 Task: Look for space in La Plata, Colombia from 9th June, 2023 to 16th June, 2023 for 2 adults in price range Rs.8000 to Rs.16000. Place can be entire place with 2 bedrooms having 2 beds and 1 bathroom. Property type can be house, flat, guest house. Amenities needed are: washing machine. Booking option can be shelf check-in. Required host language is English.
Action: Mouse moved to (331, 165)
Screenshot: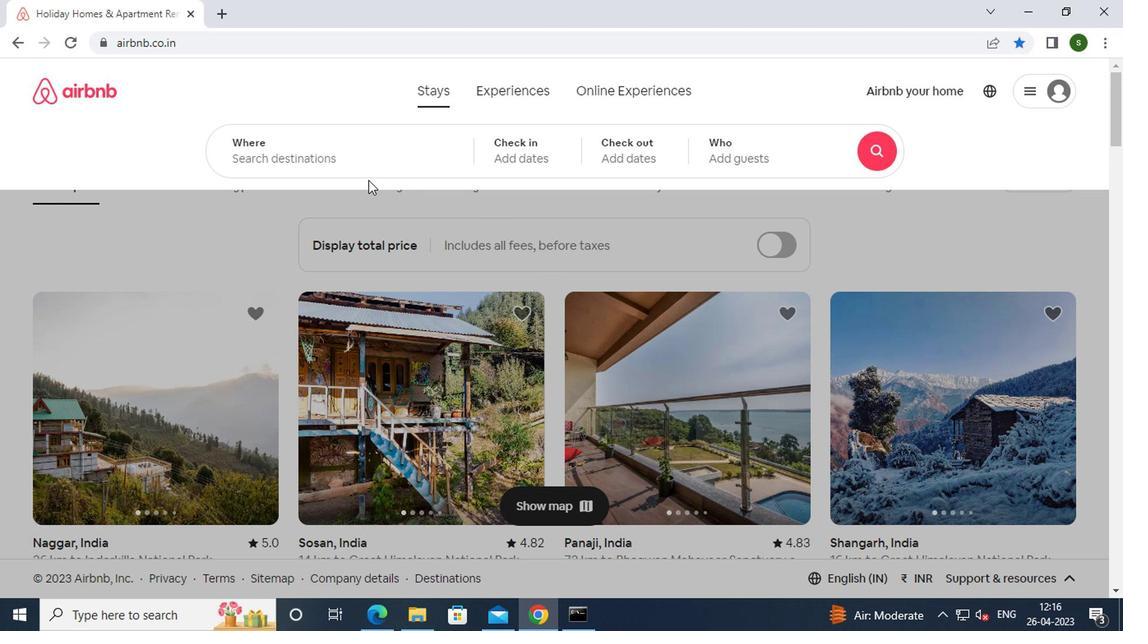 
Action: Mouse pressed left at (331, 165)
Screenshot: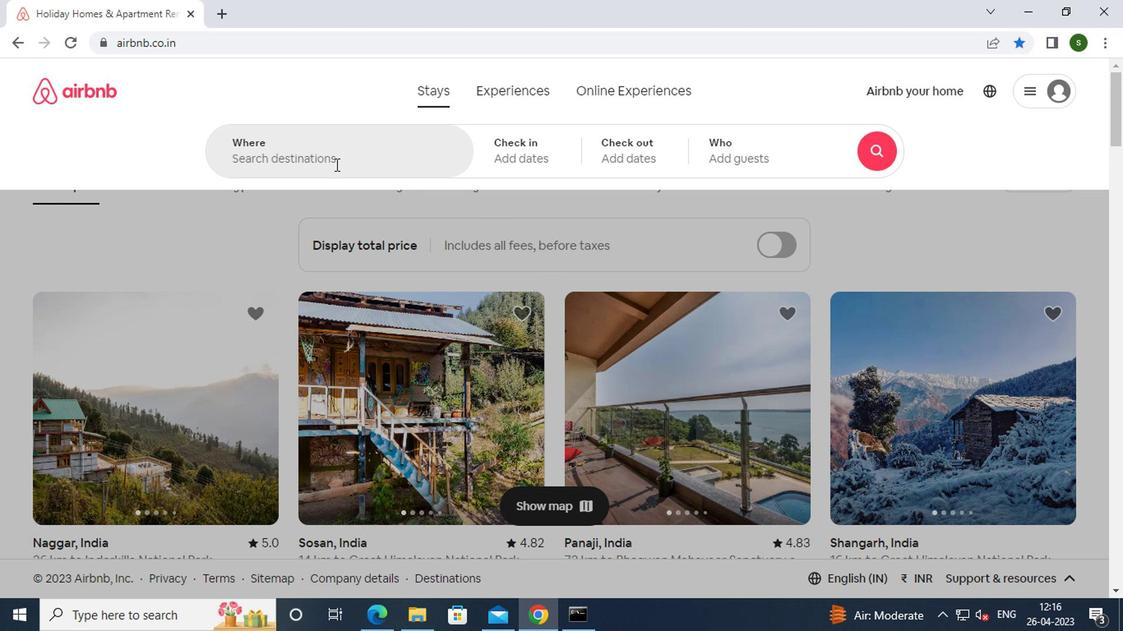 
Action: Key pressed <Key.caps_lock>l<Key.caps_lock>a<Key.space><Key.caps_lock>p<Key.caps_lock>lata,<Key.space><Key.caps_lock>c<Key.caps_lock>olombia<Key.enter>
Screenshot: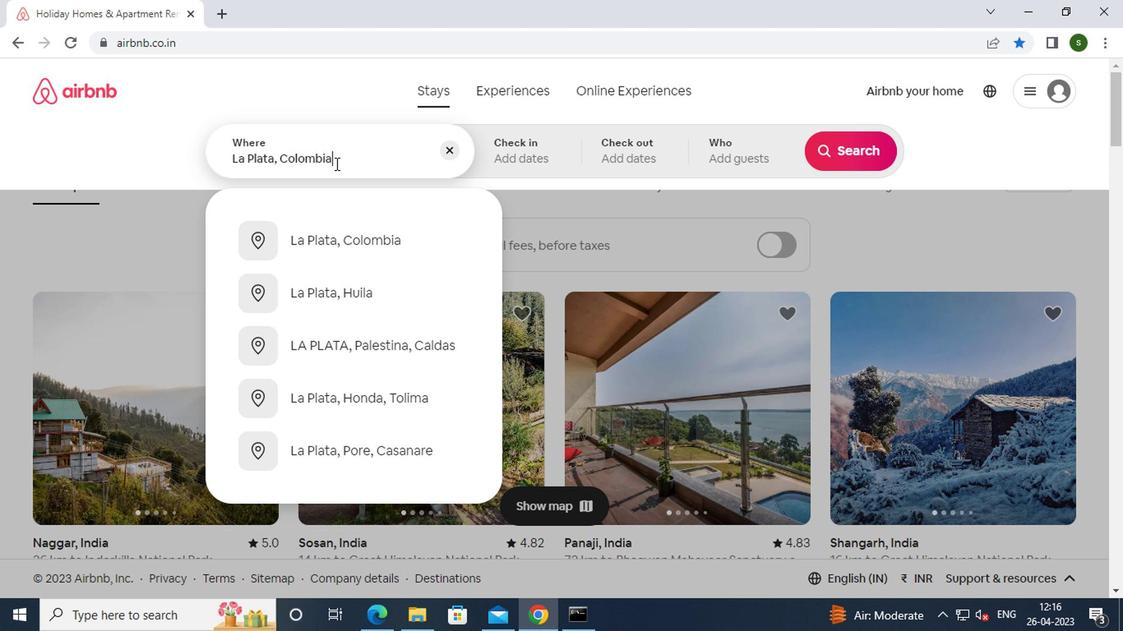 
Action: Mouse moved to (835, 282)
Screenshot: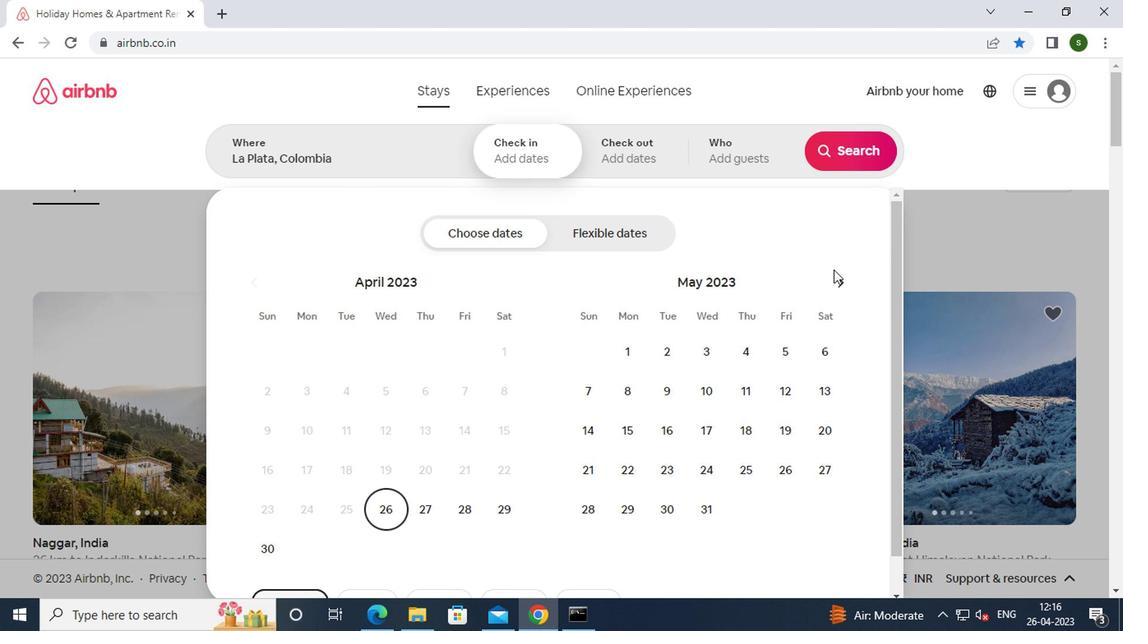 
Action: Mouse pressed left at (835, 282)
Screenshot: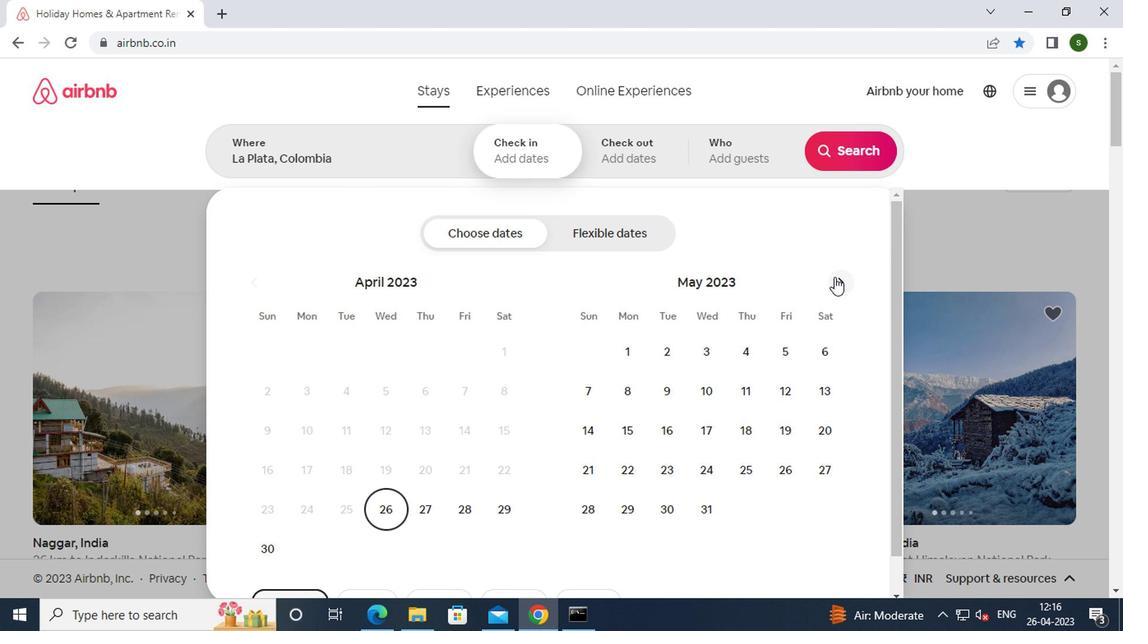 
Action: Mouse moved to (792, 389)
Screenshot: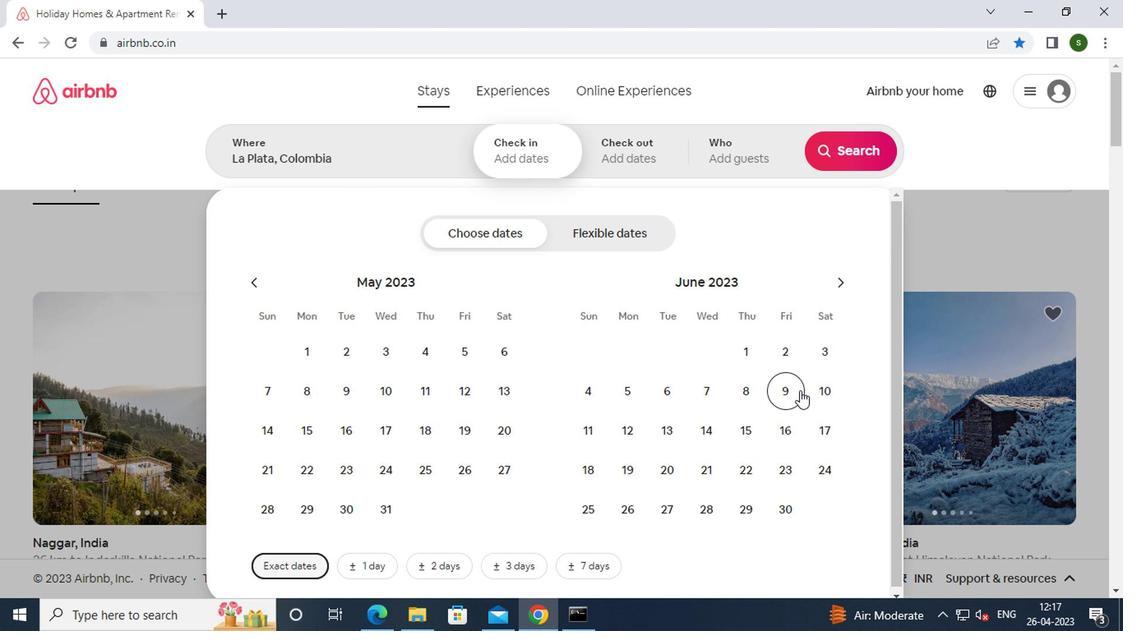 
Action: Mouse pressed left at (792, 389)
Screenshot: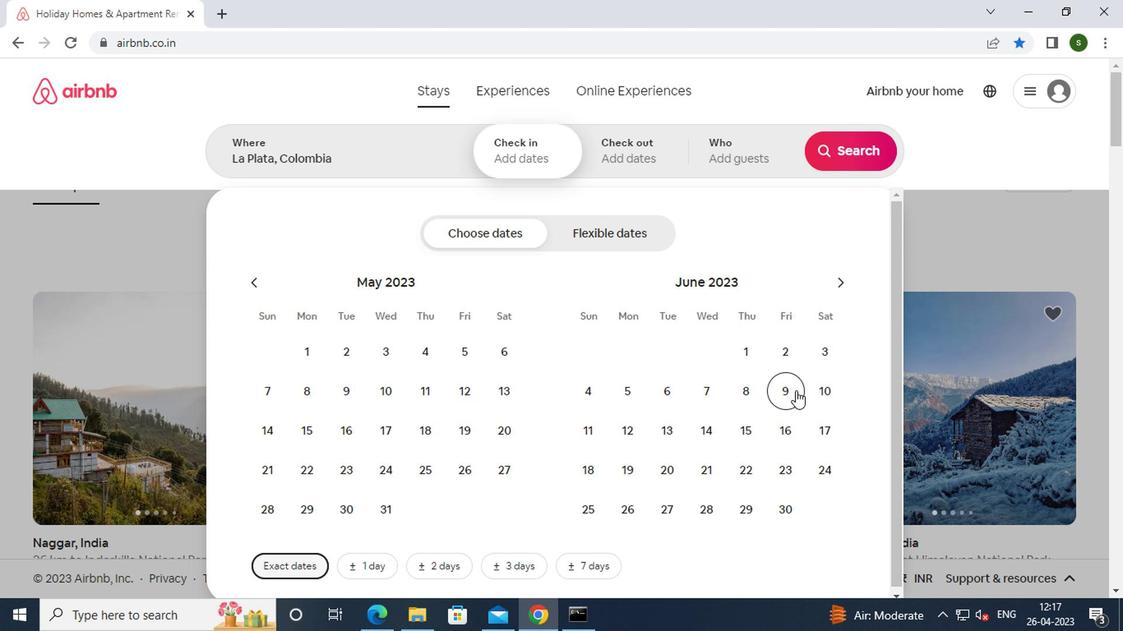 
Action: Mouse moved to (776, 434)
Screenshot: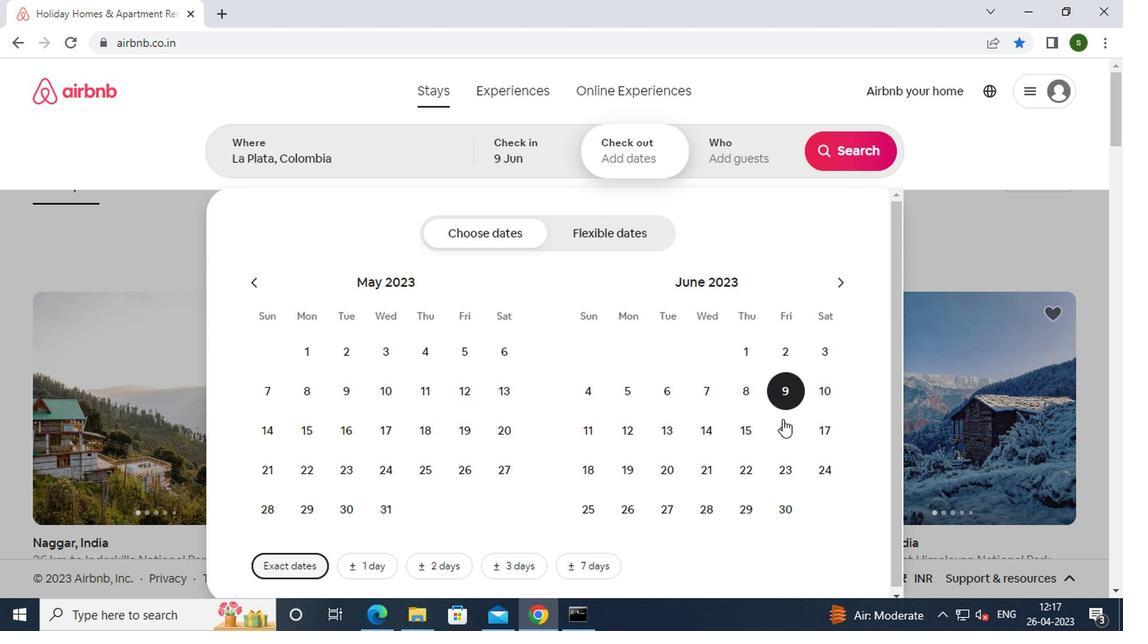 
Action: Mouse pressed left at (776, 434)
Screenshot: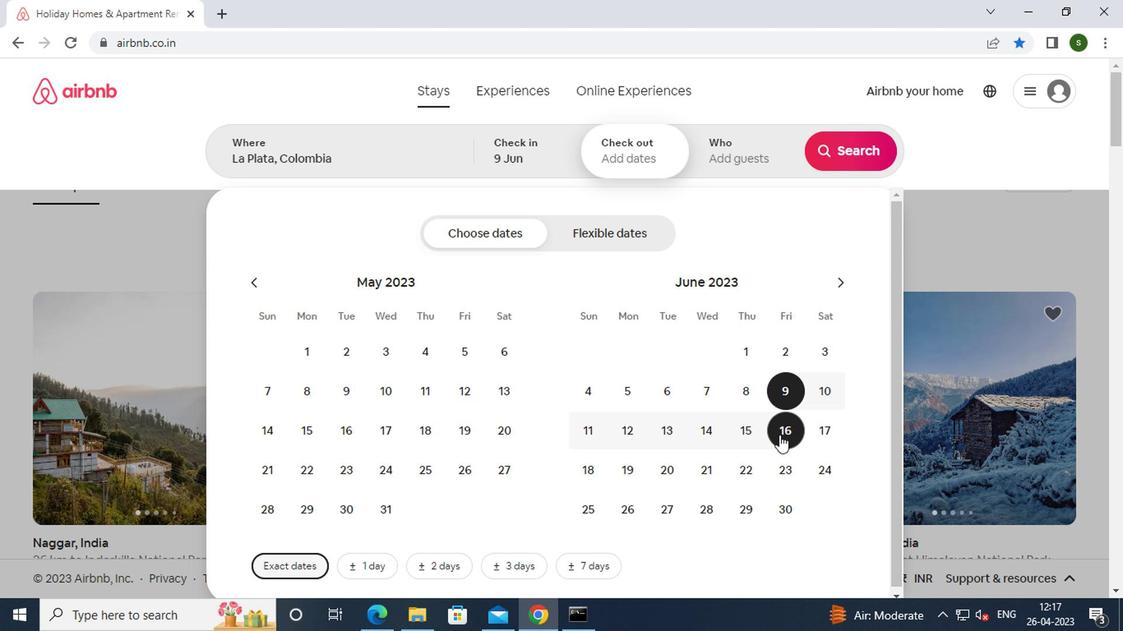 
Action: Mouse moved to (724, 152)
Screenshot: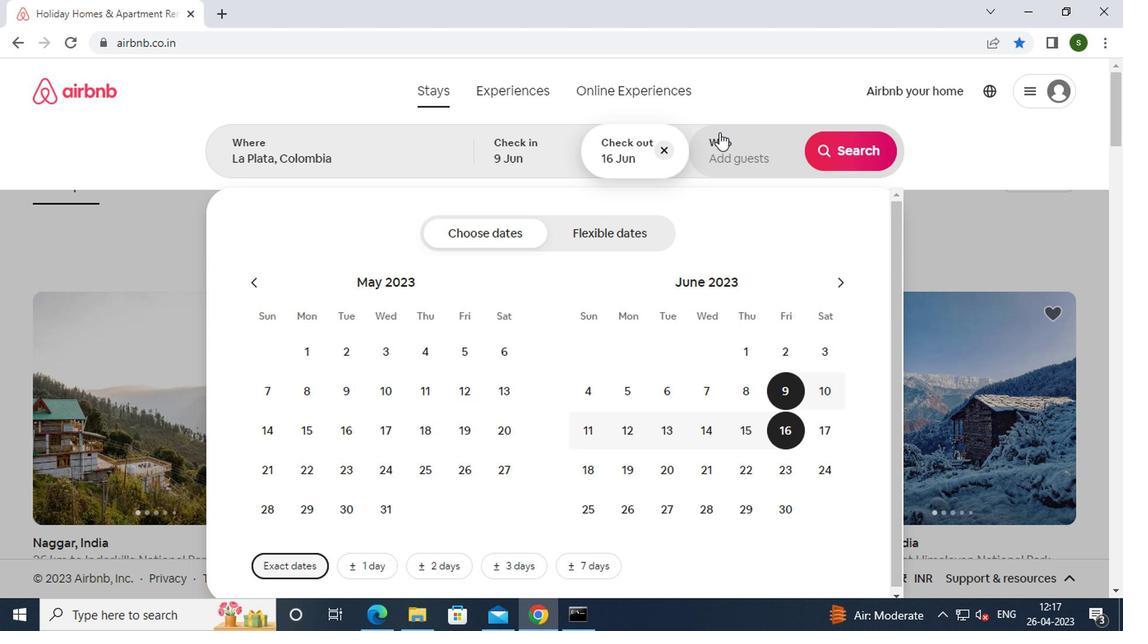 
Action: Mouse pressed left at (724, 152)
Screenshot: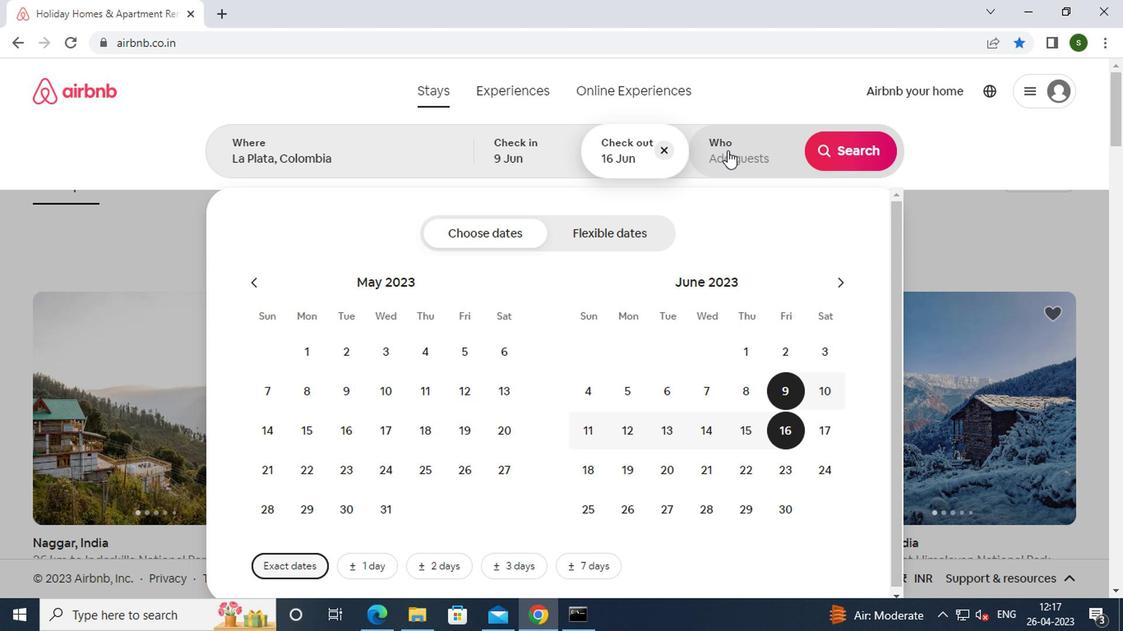 
Action: Mouse moved to (864, 242)
Screenshot: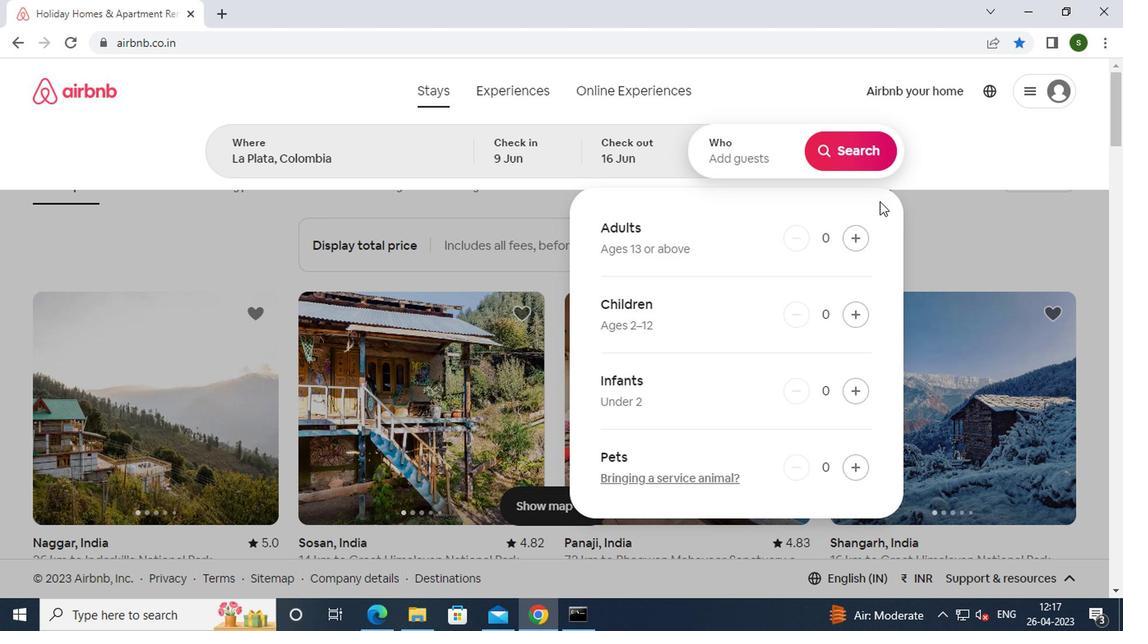 
Action: Mouse pressed left at (864, 242)
Screenshot: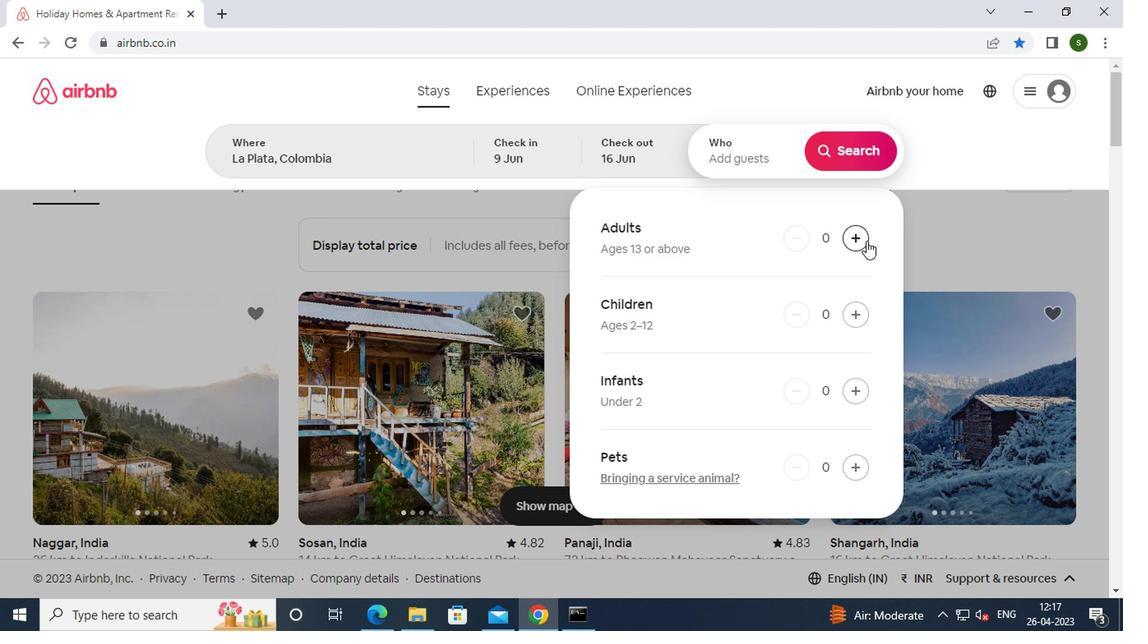 
Action: Mouse pressed left at (864, 242)
Screenshot: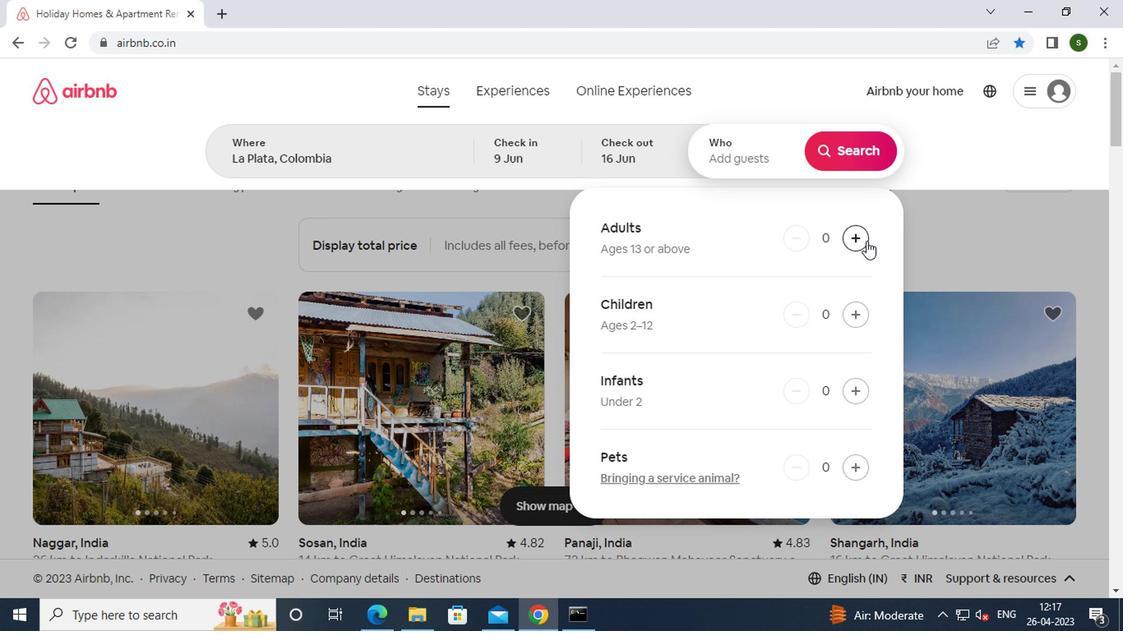 
Action: Mouse moved to (847, 154)
Screenshot: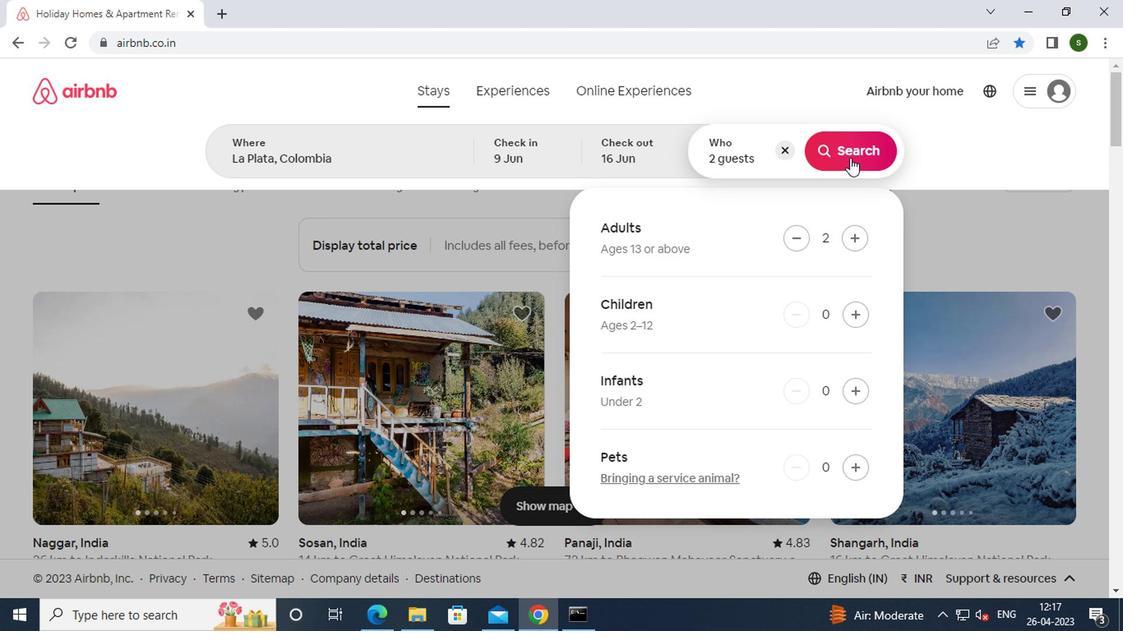 
Action: Mouse pressed left at (847, 154)
Screenshot: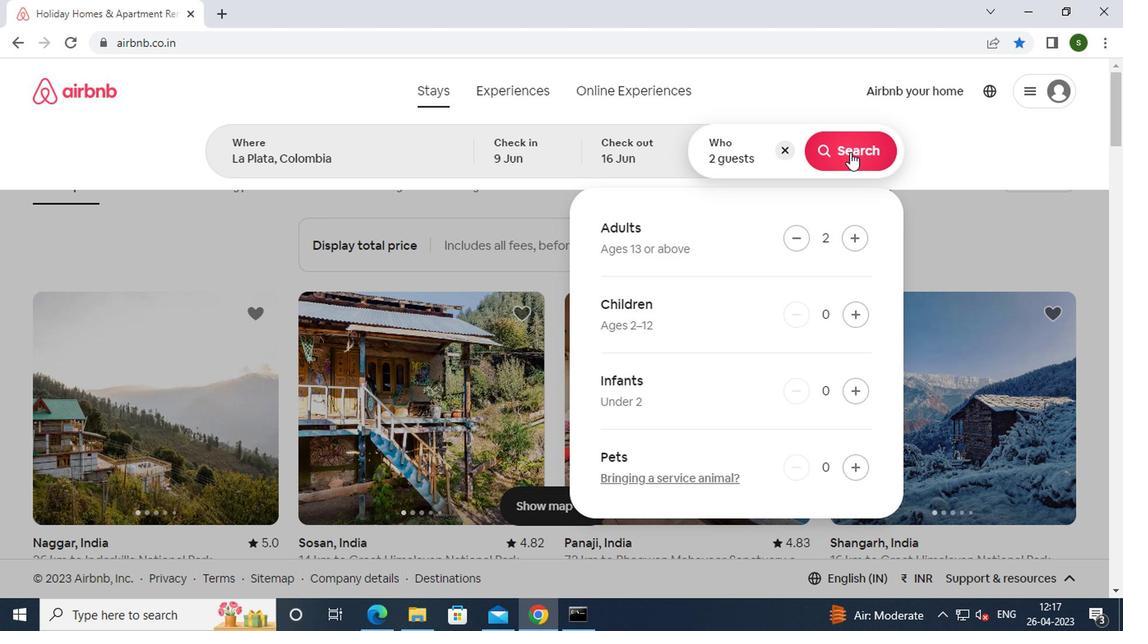 
Action: Mouse moved to (1047, 156)
Screenshot: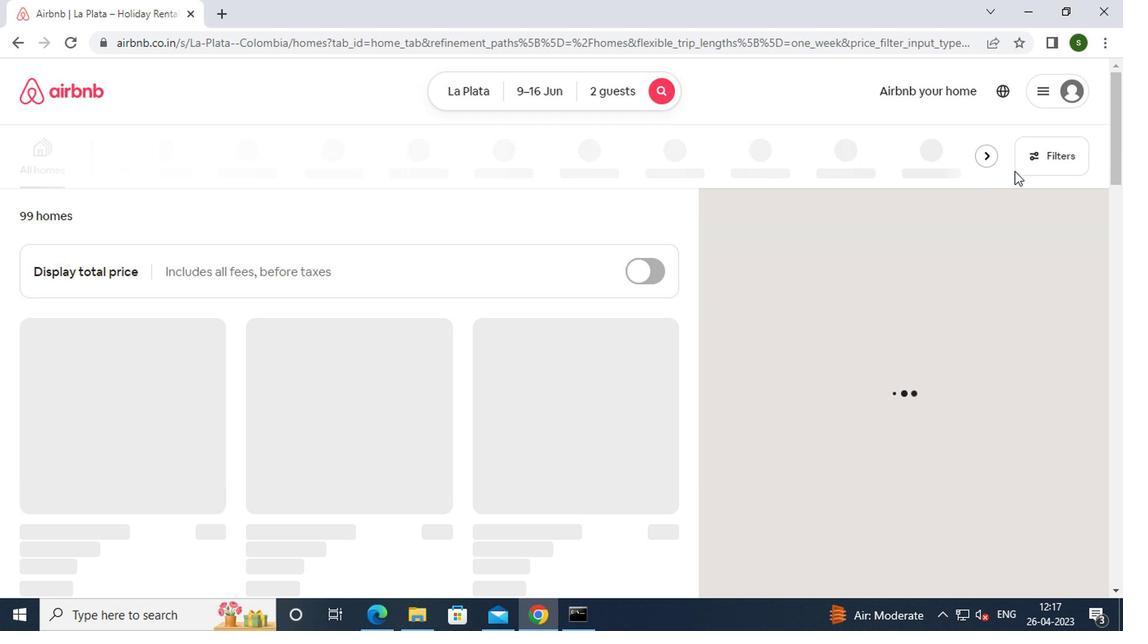 
Action: Mouse pressed left at (1047, 156)
Screenshot: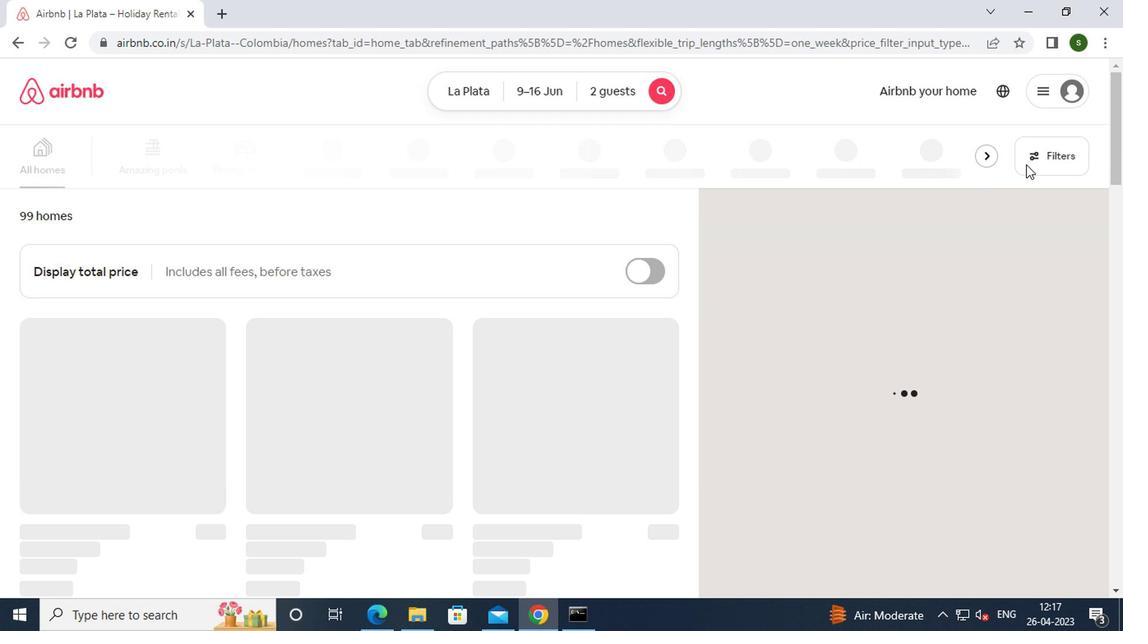 
Action: Mouse moved to (479, 370)
Screenshot: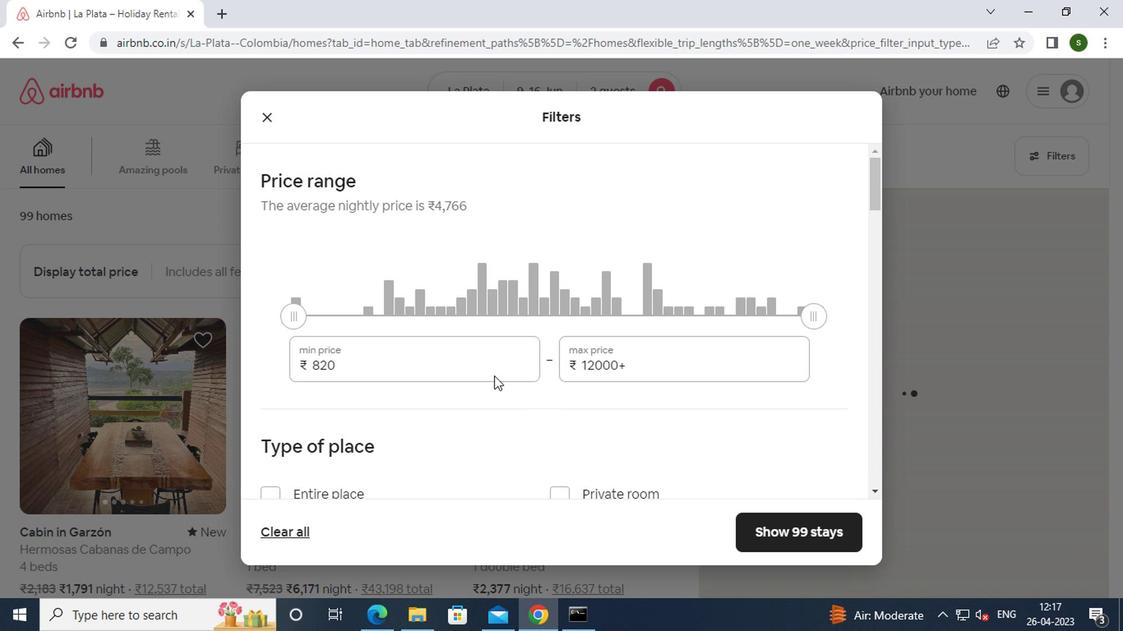
Action: Mouse pressed left at (479, 370)
Screenshot: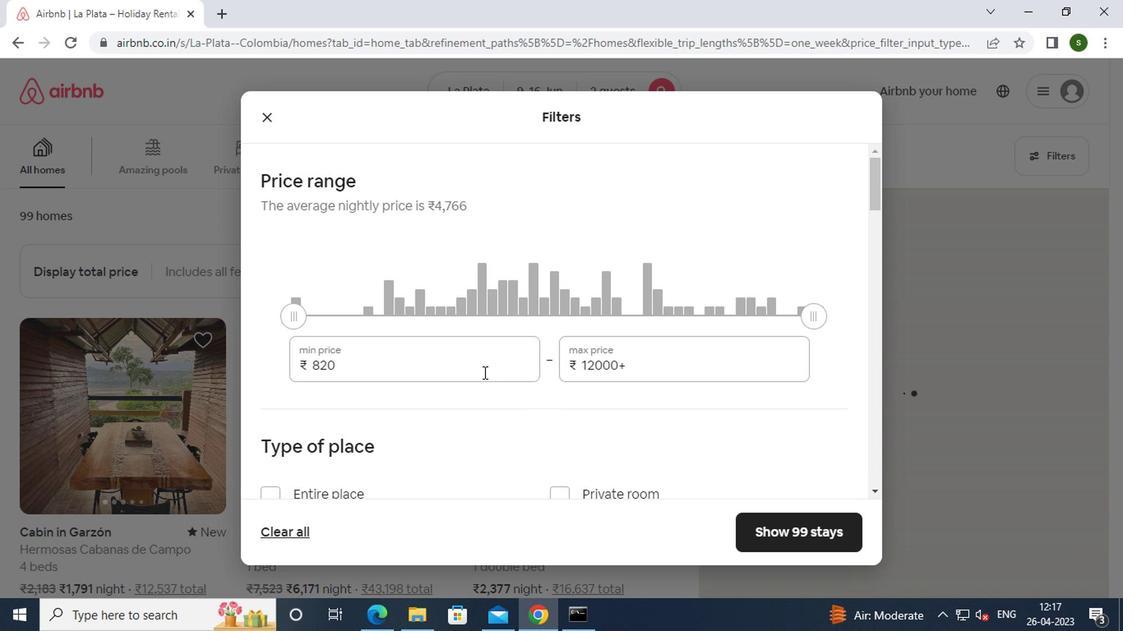 
Action: Mouse moved to (479, 368)
Screenshot: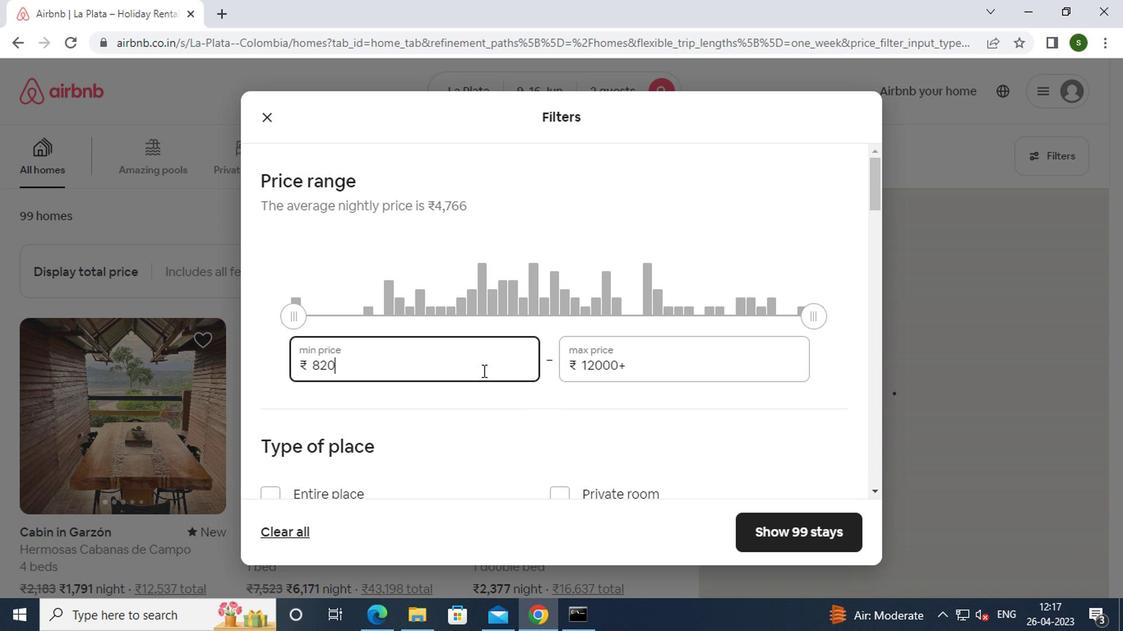 
Action: Key pressed <Key.backspace><Key.backspace><Key.backspace><Key.backspace>8000
Screenshot: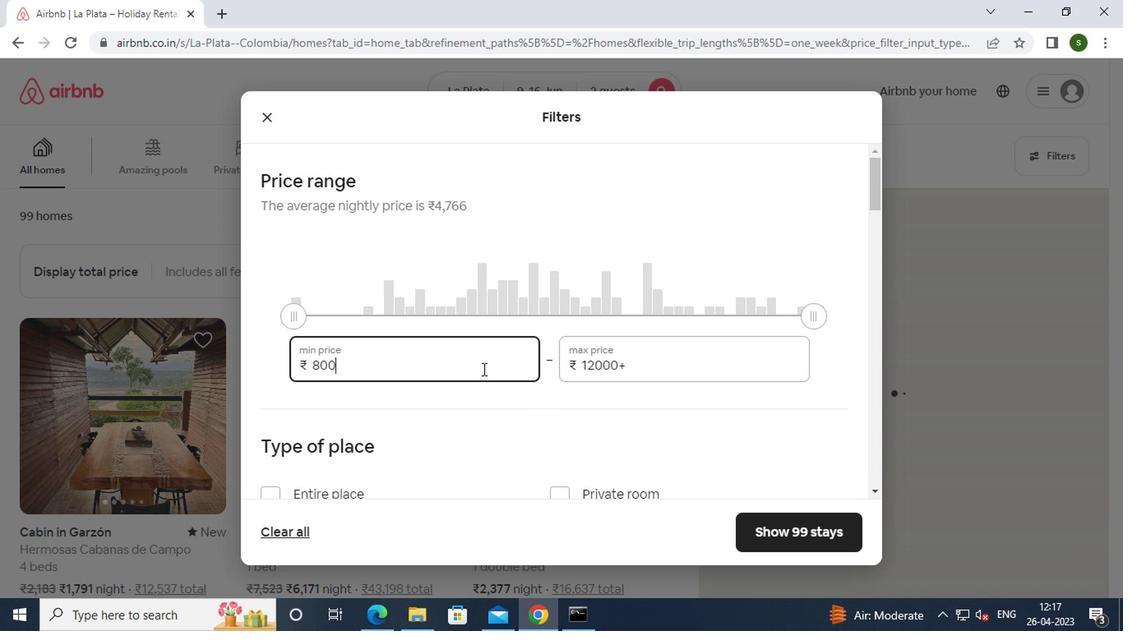 
Action: Mouse moved to (640, 360)
Screenshot: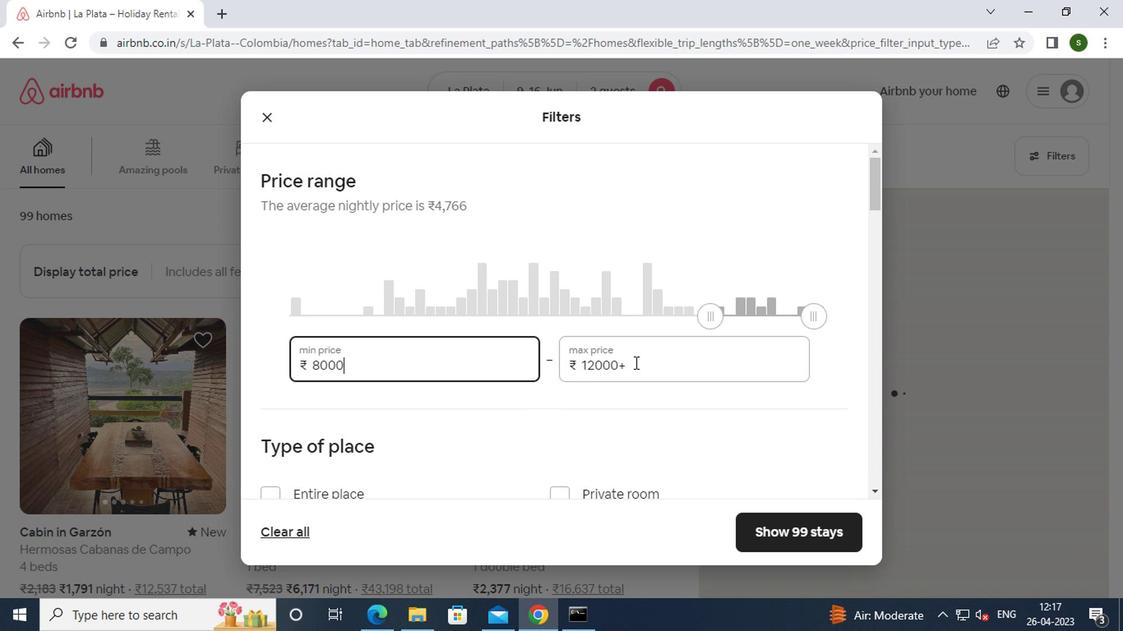 
Action: Mouse pressed left at (640, 360)
Screenshot: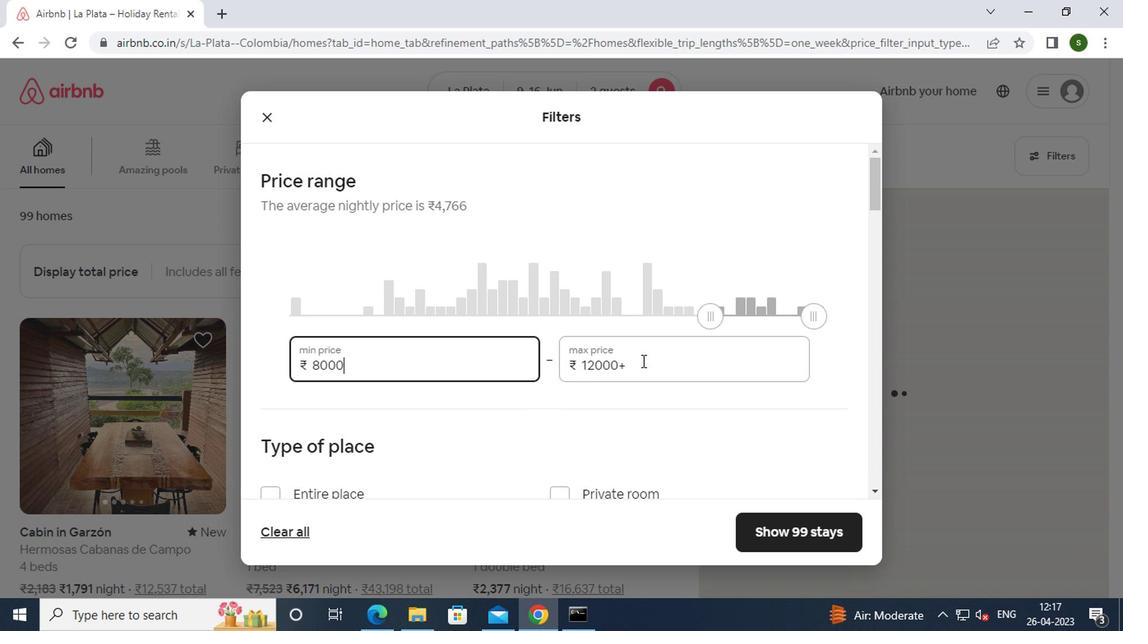 
Action: Key pressed <Key.backspace><Key.backspace><Key.backspace><Key.backspace><Key.backspace><Key.backspace><Key.backspace><Key.backspace><Key.backspace><Key.backspace>16
Screenshot: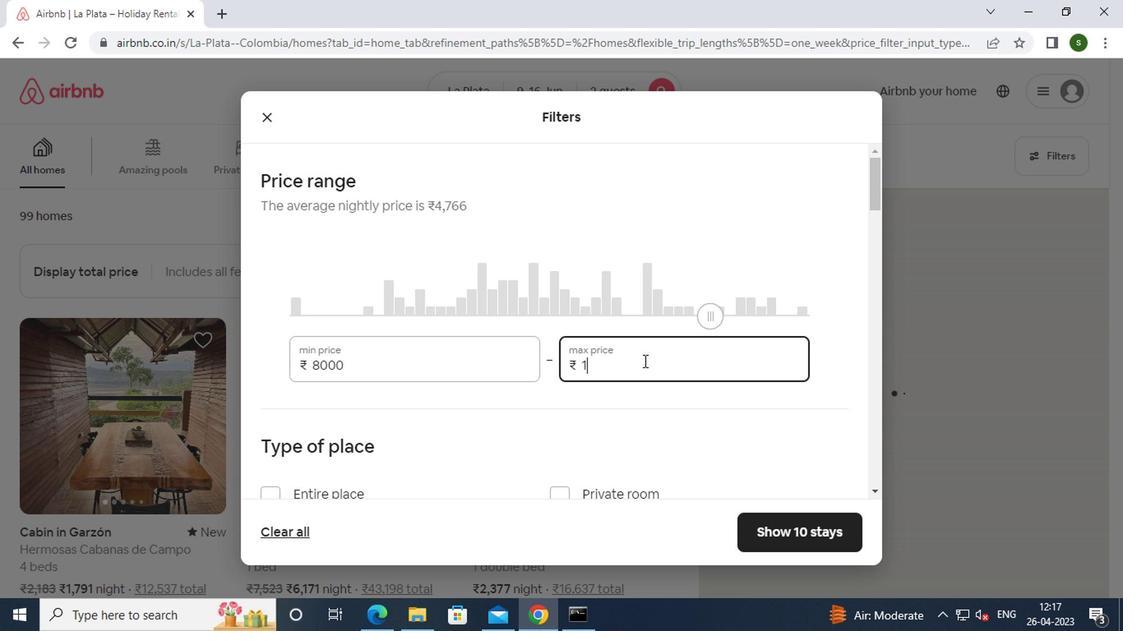 
Action: Mouse moved to (640, 360)
Screenshot: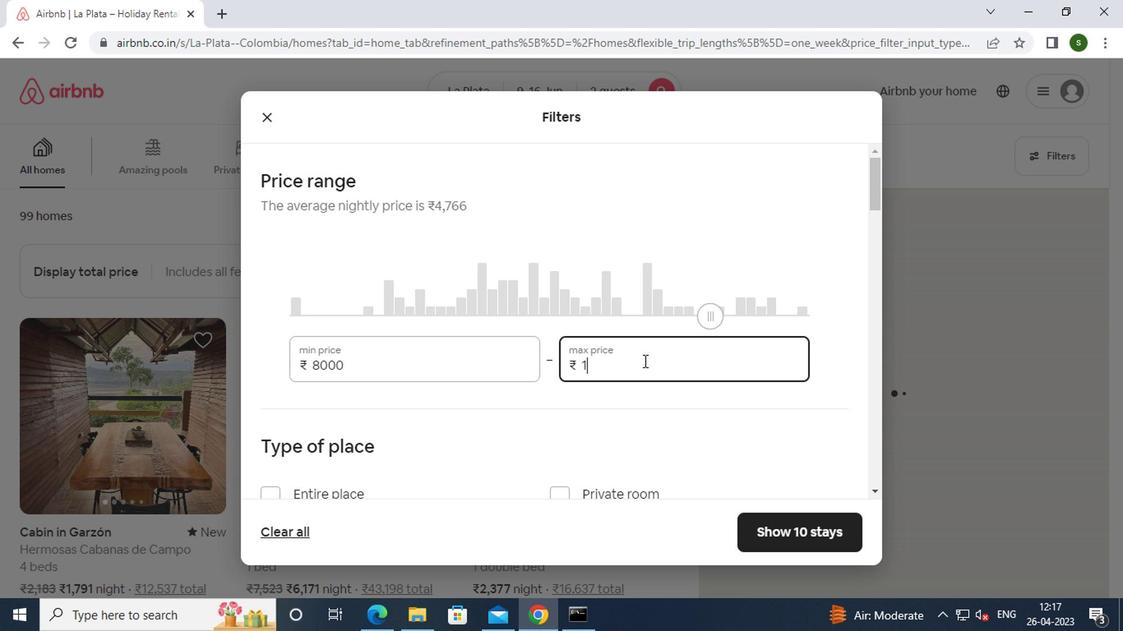 
Action: Key pressed 000
Screenshot: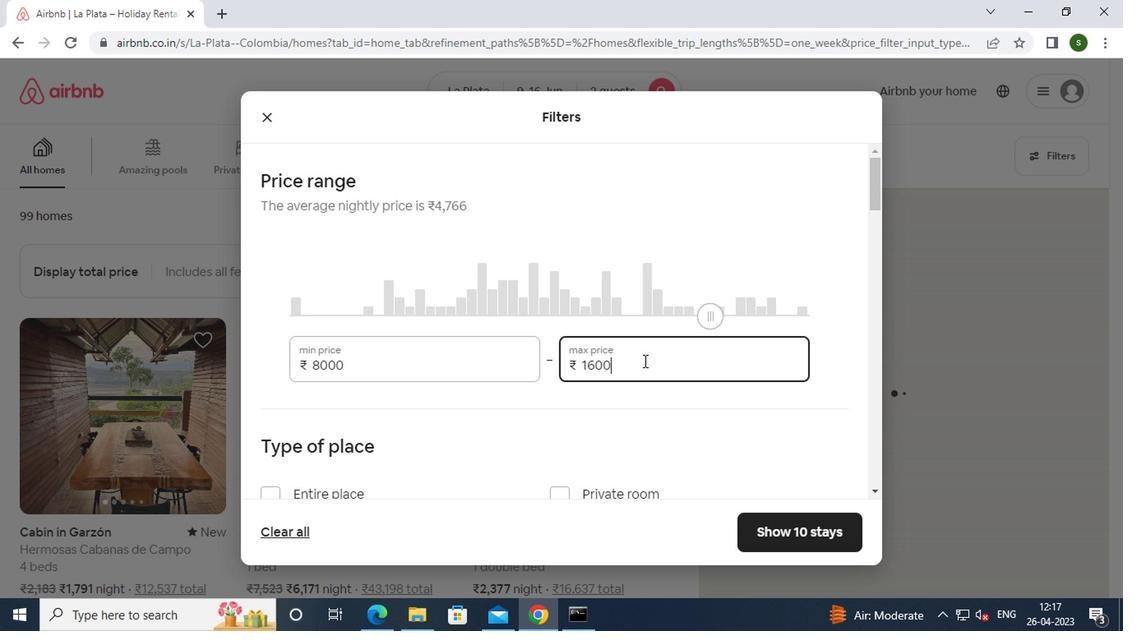
Action: Mouse moved to (523, 391)
Screenshot: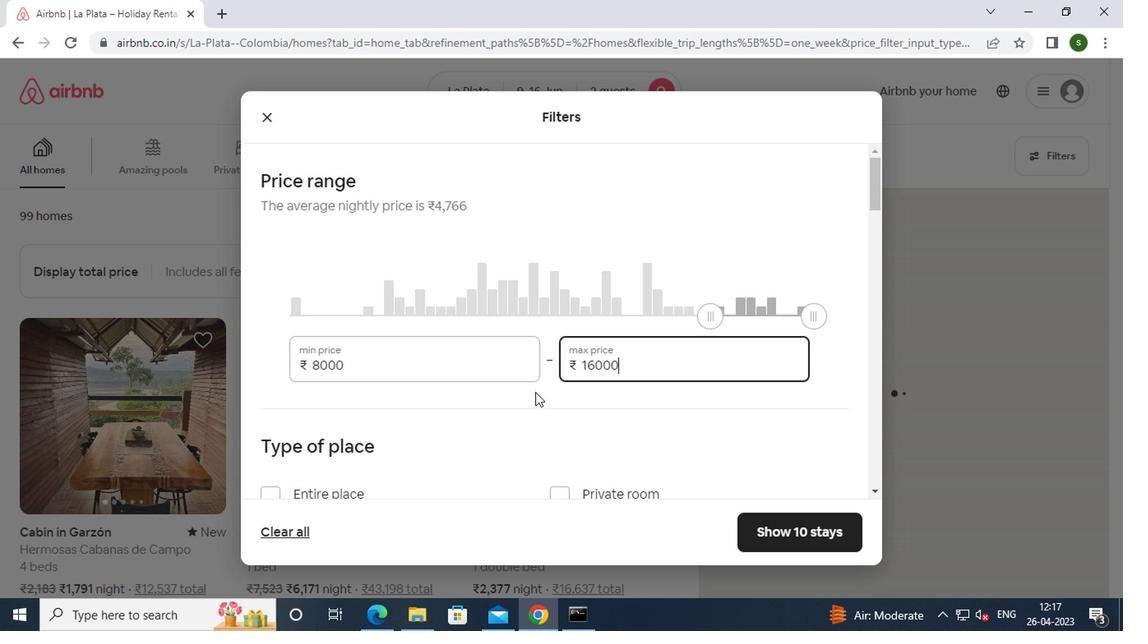 
Action: Mouse scrolled (523, 390) with delta (0, -1)
Screenshot: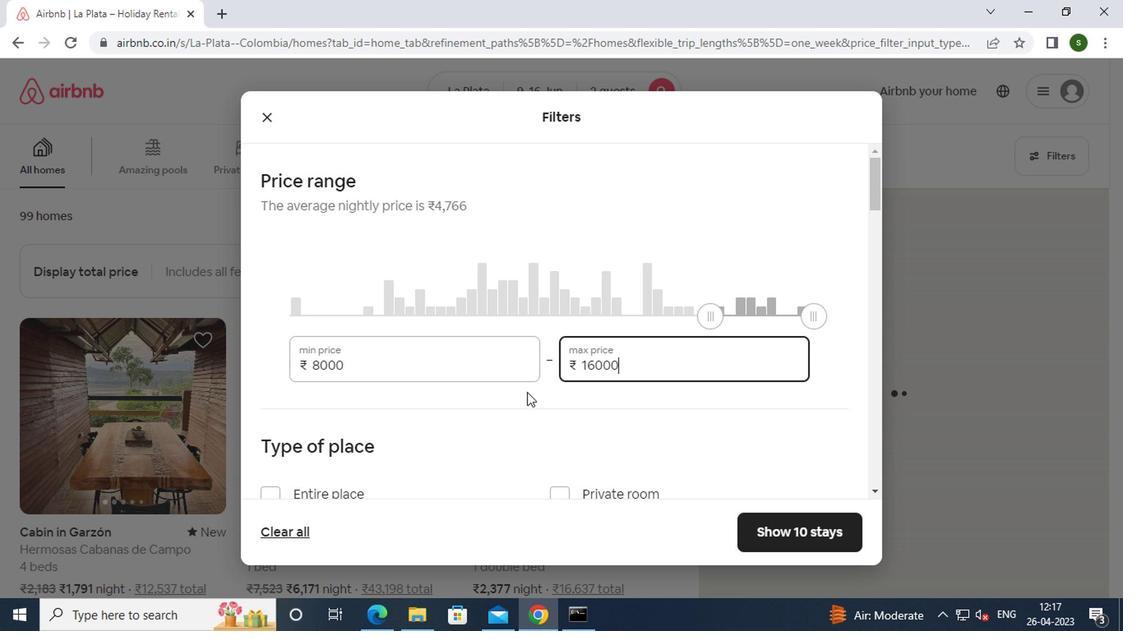 
Action: Mouse scrolled (523, 390) with delta (0, -1)
Screenshot: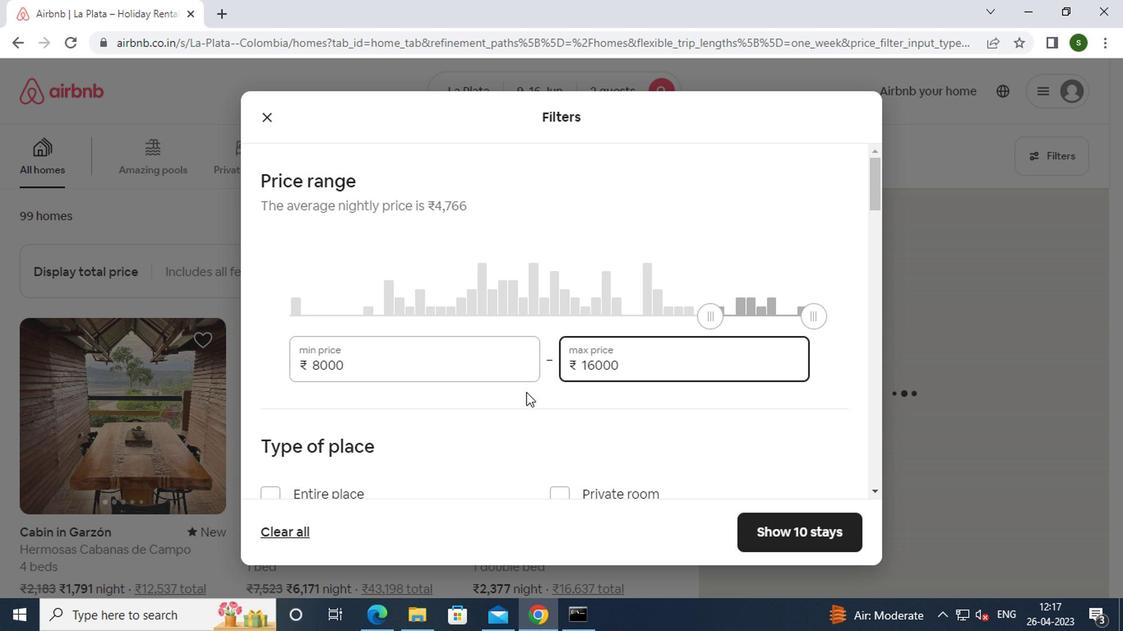 
Action: Mouse moved to (337, 343)
Screenshot: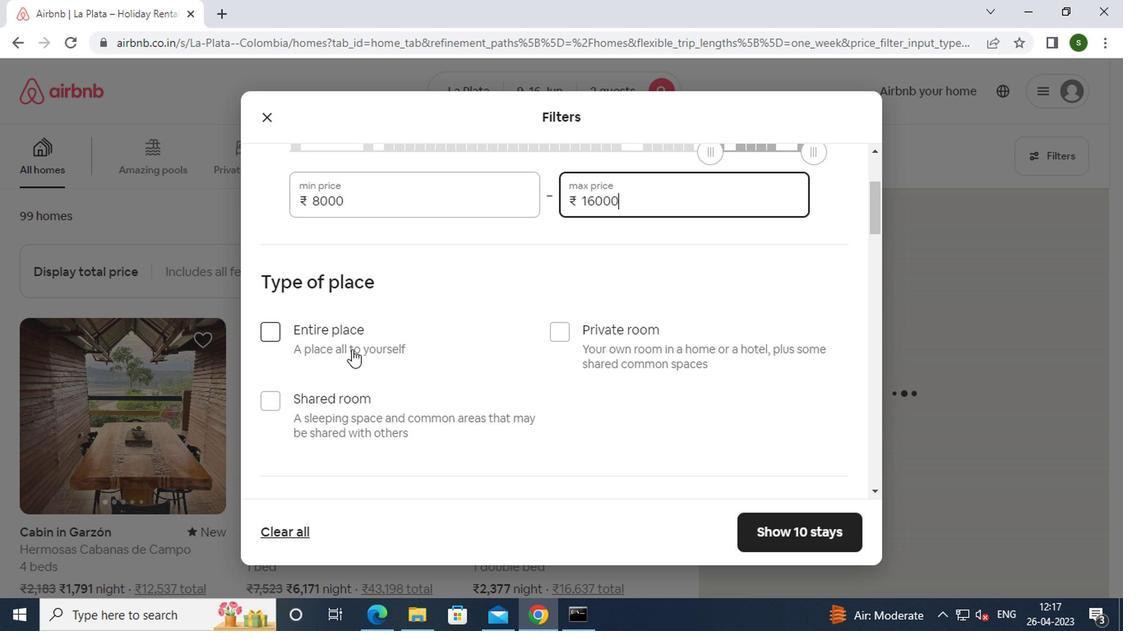 
Action: Mouse pressed left at (337, 343)
Screenshot: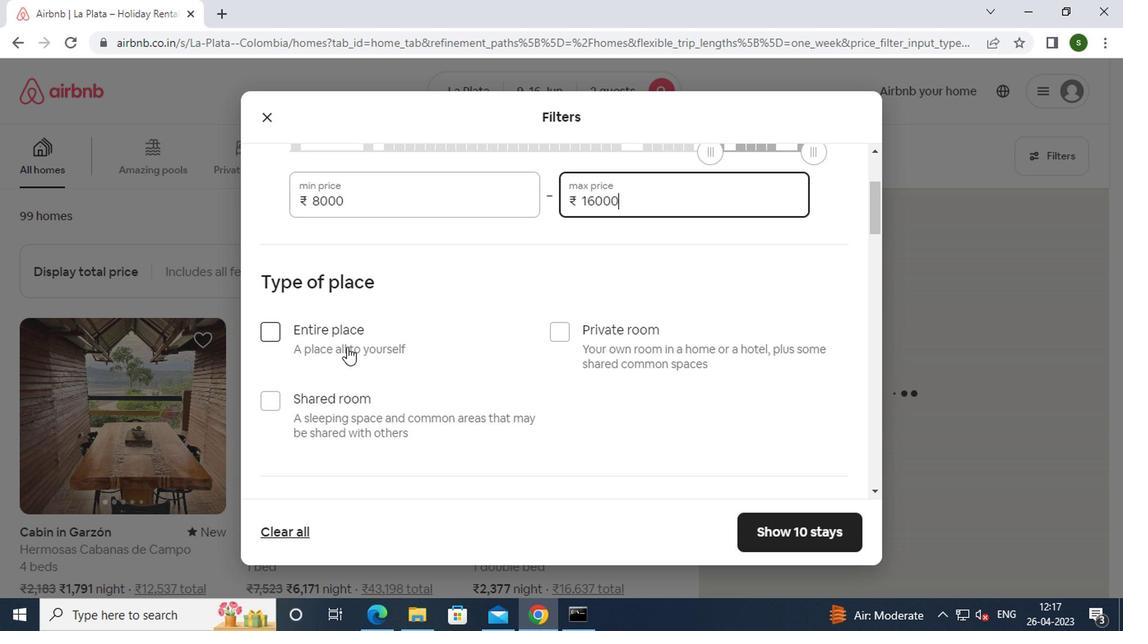
Action: Mouse moved to (436, 337)
Screenshot: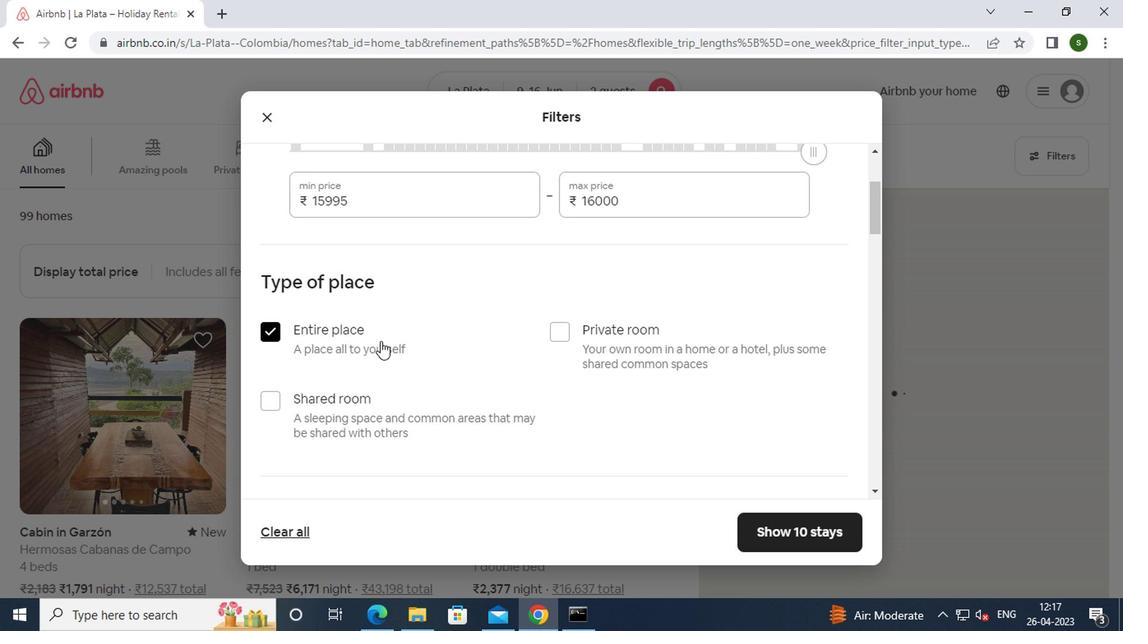 
Action: Mouse scrolled (436, 335) with delta (0, -1)
Screenshot: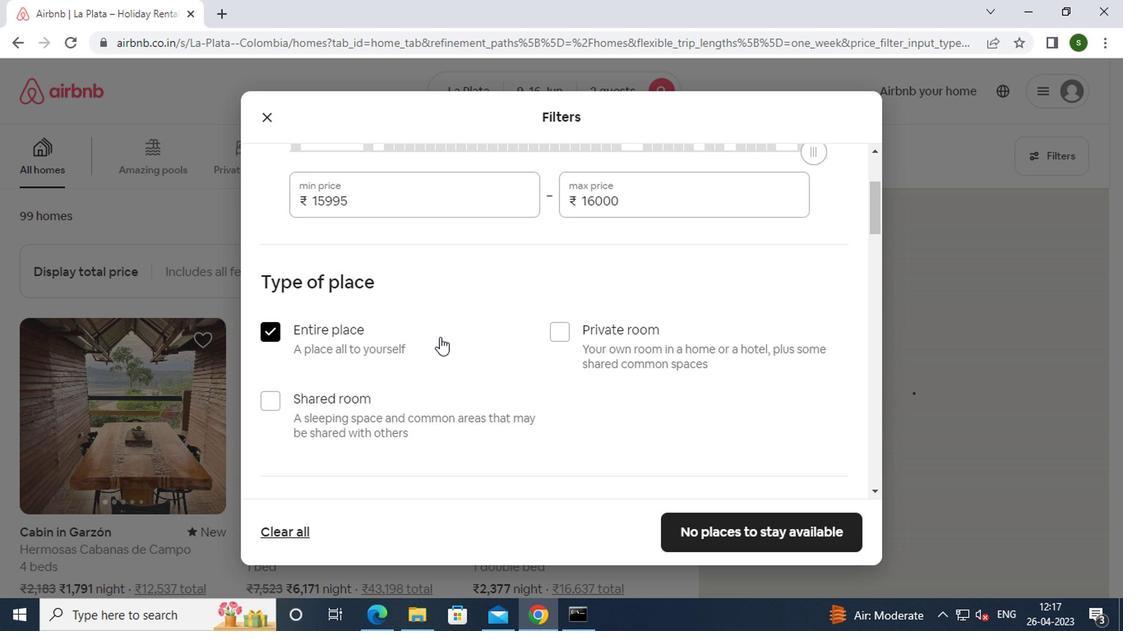 
Action: Mouse scrolled (436, 335) with delta (0, -1)
Screenshot: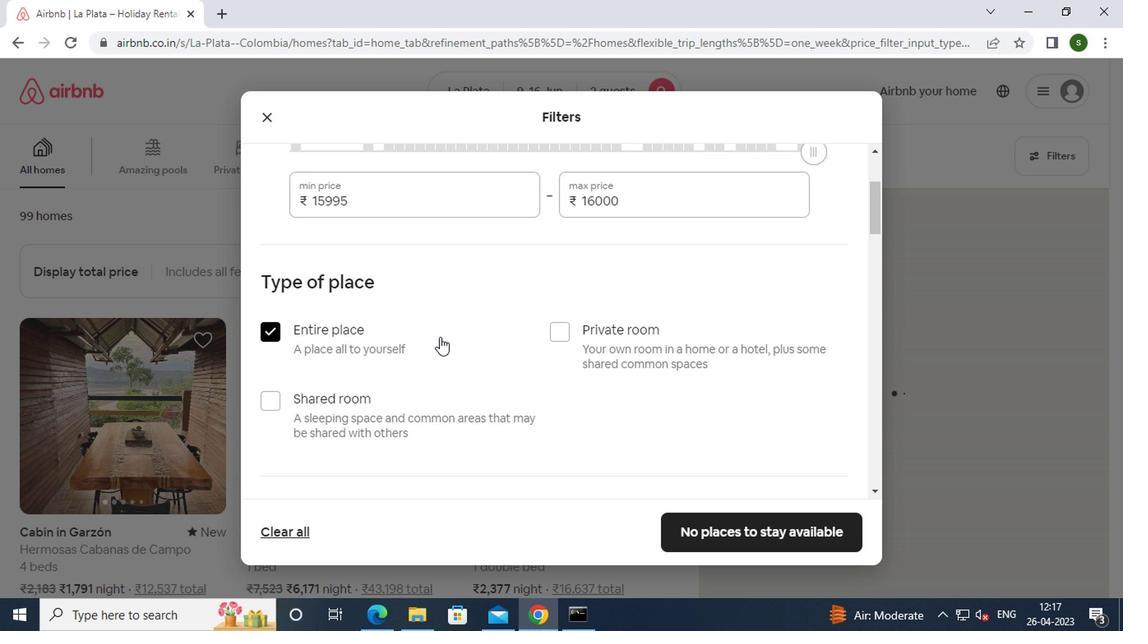 
Action: Mouse scrolled (436, 335) with delta (0, -1)
Screenshot: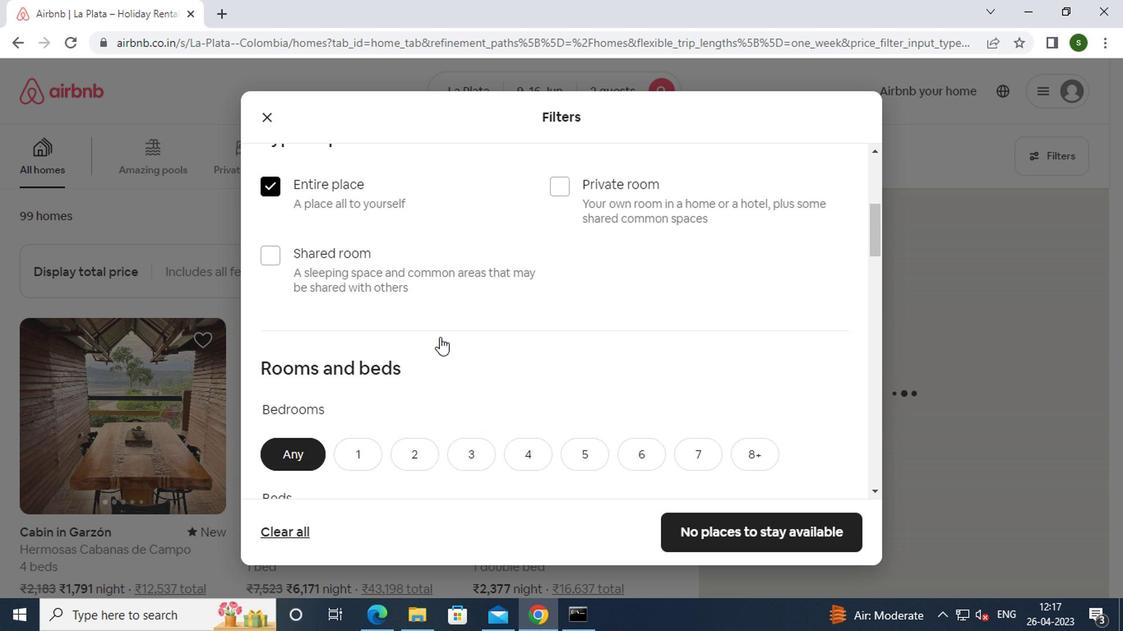 
Action: Mouse scrolled (436, 335) with delta (0, -1)
Screenshot: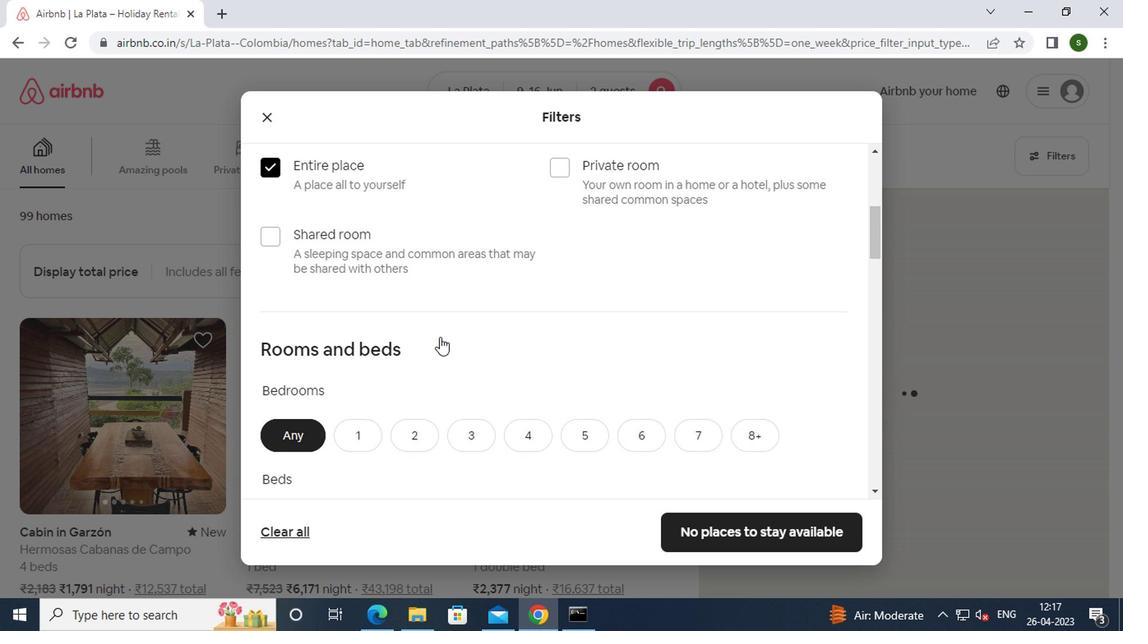 
Action: Mouse scrolled (436, 335) with delta (0, -1)
Screenshot: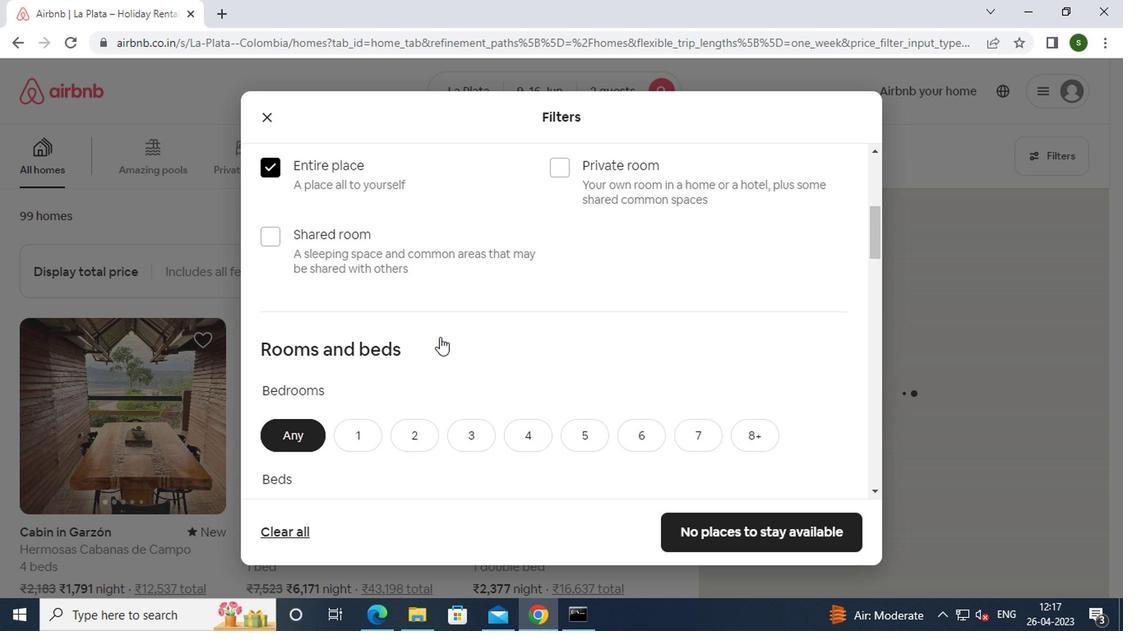 
Action: Mouse moved to (417, 194)
Screenshot: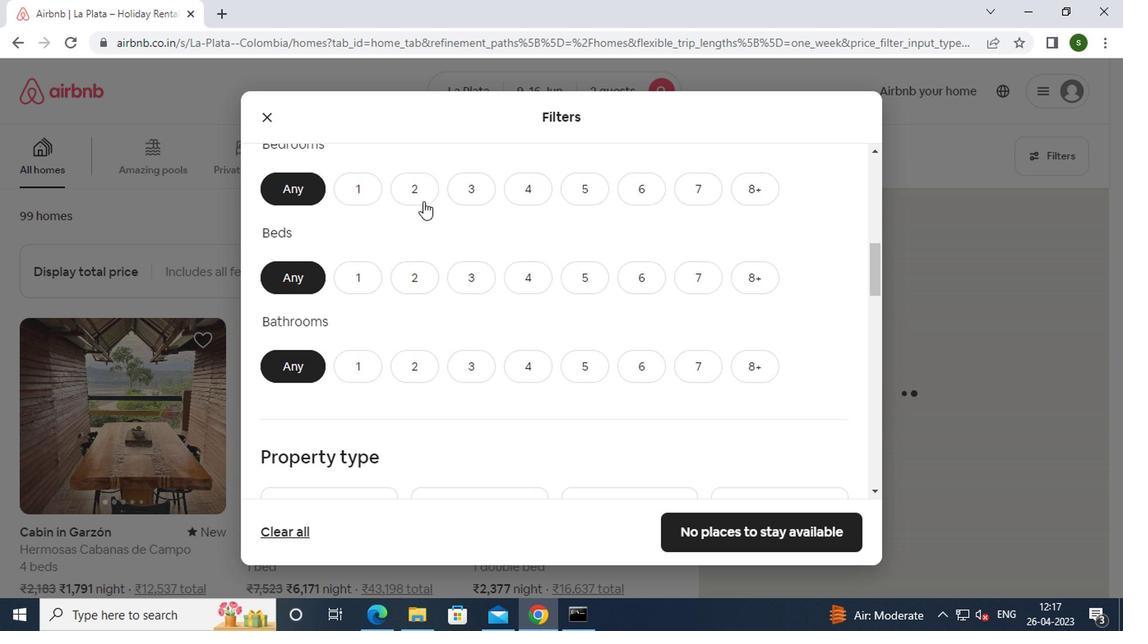 
Action: Mouse pressed left at (417, 194)
Screenshot: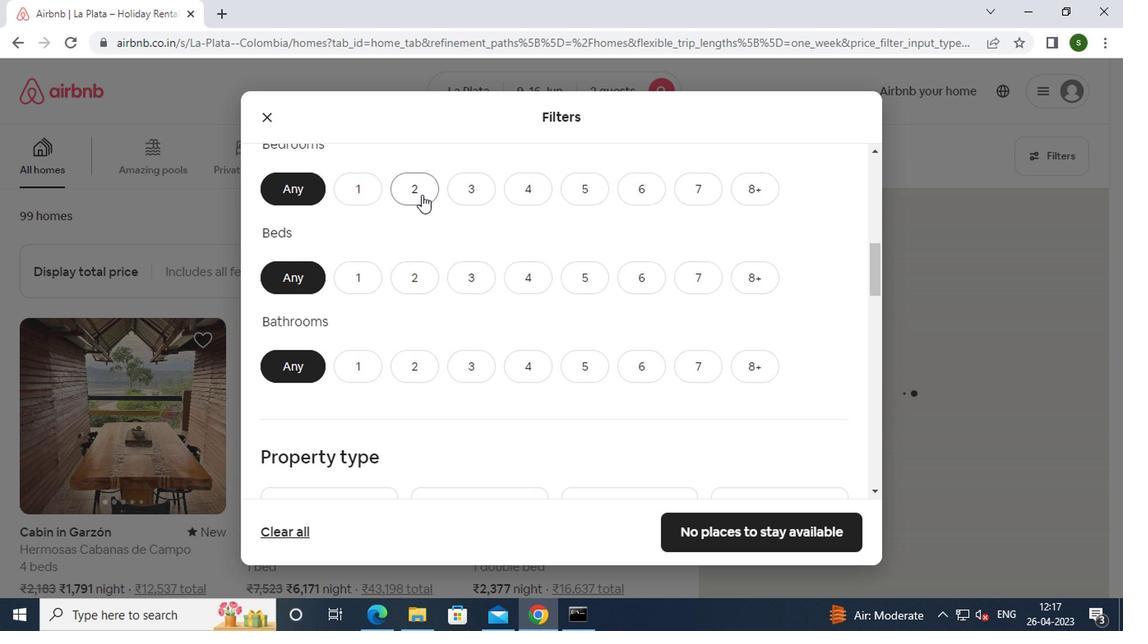 
Action: Mouse moved to (413, 276)
Screenshot: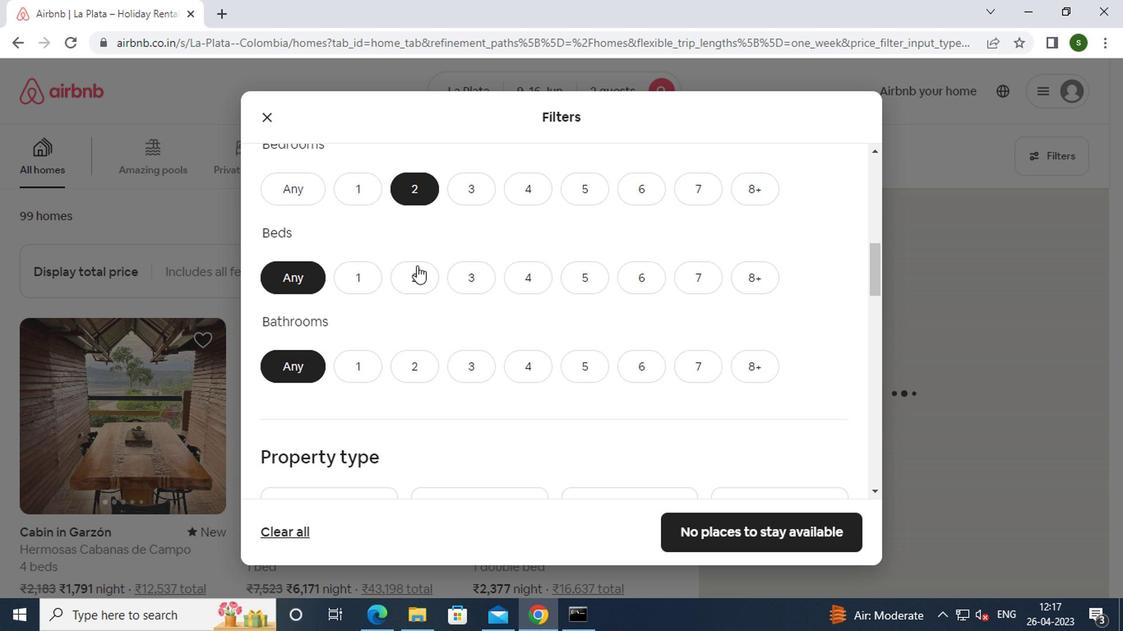 
Action: Mouse pressed left at (413, 276)
Screenshot: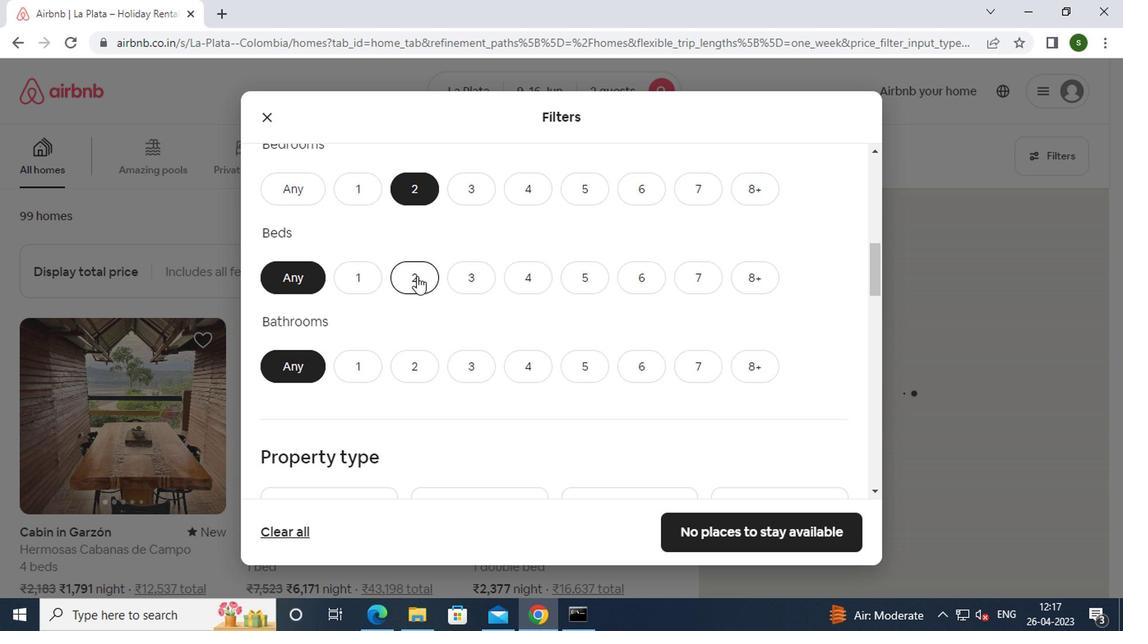 
Action: Mouse moved to (368, 365)
Screenshot: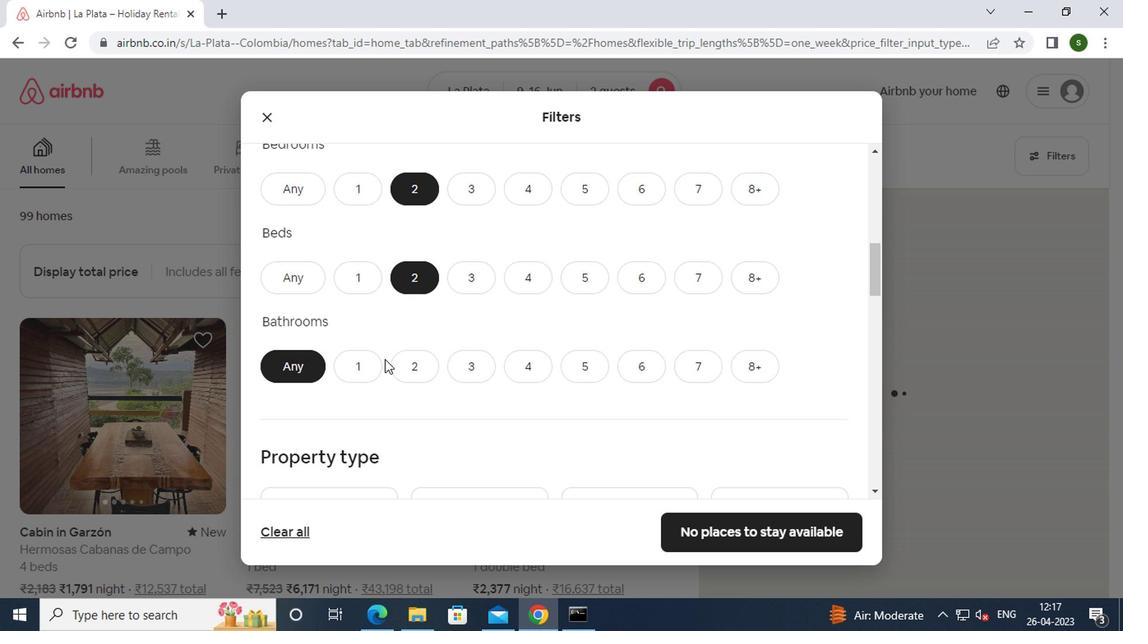 
Action: Mouse pressed left at (368, 365)
Screenshot: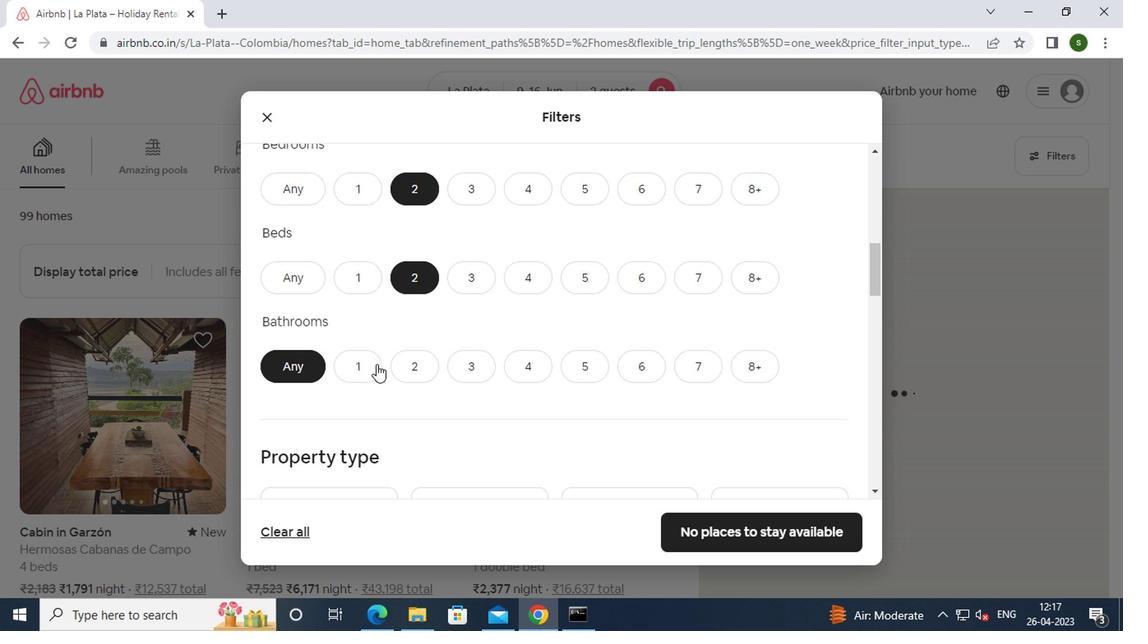 
Action: Mouse moved to (442, 341)
Screenshot: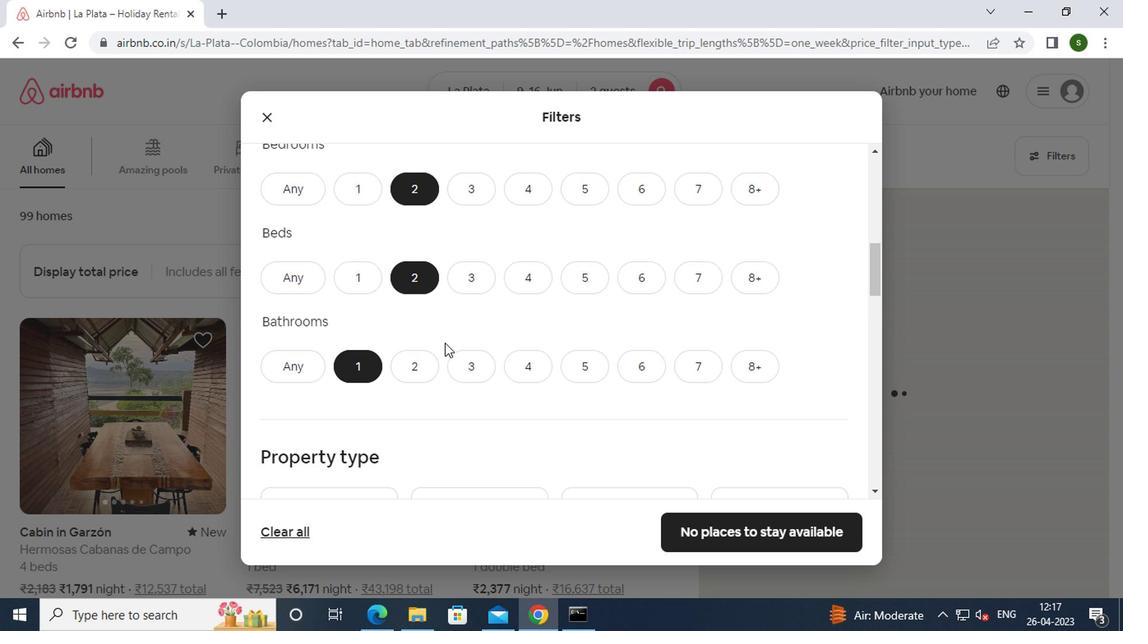 
Action: Mouse scrolled (442, 341) with delta (0, 0)
Screenshot: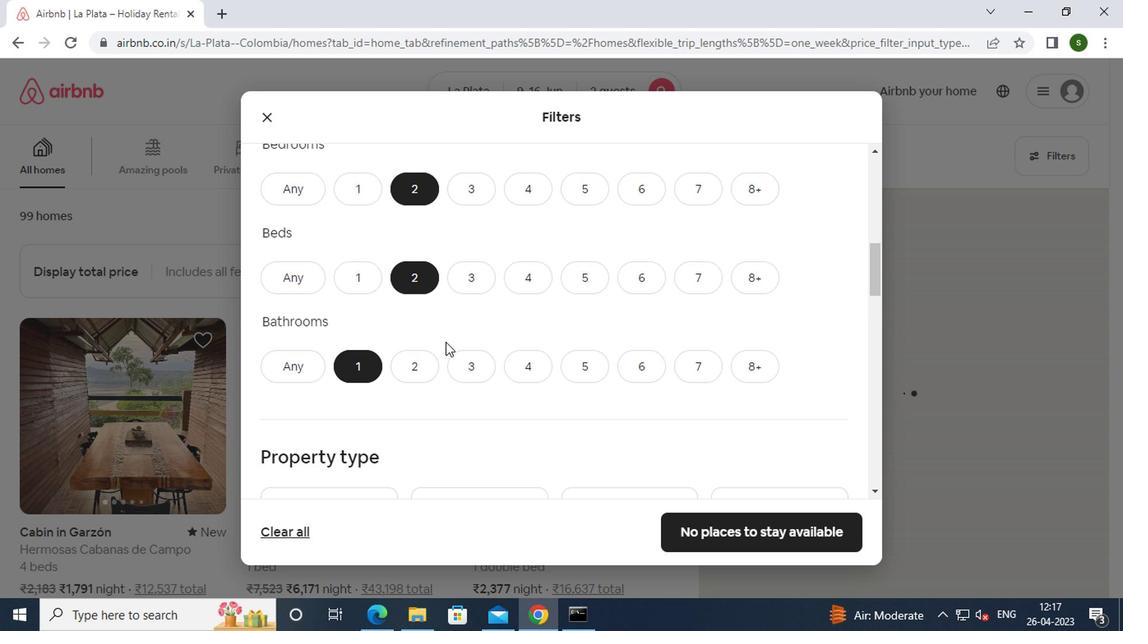 
Action: Mouse scrolled (442, 341) with delta (0, 0)
Screenshot: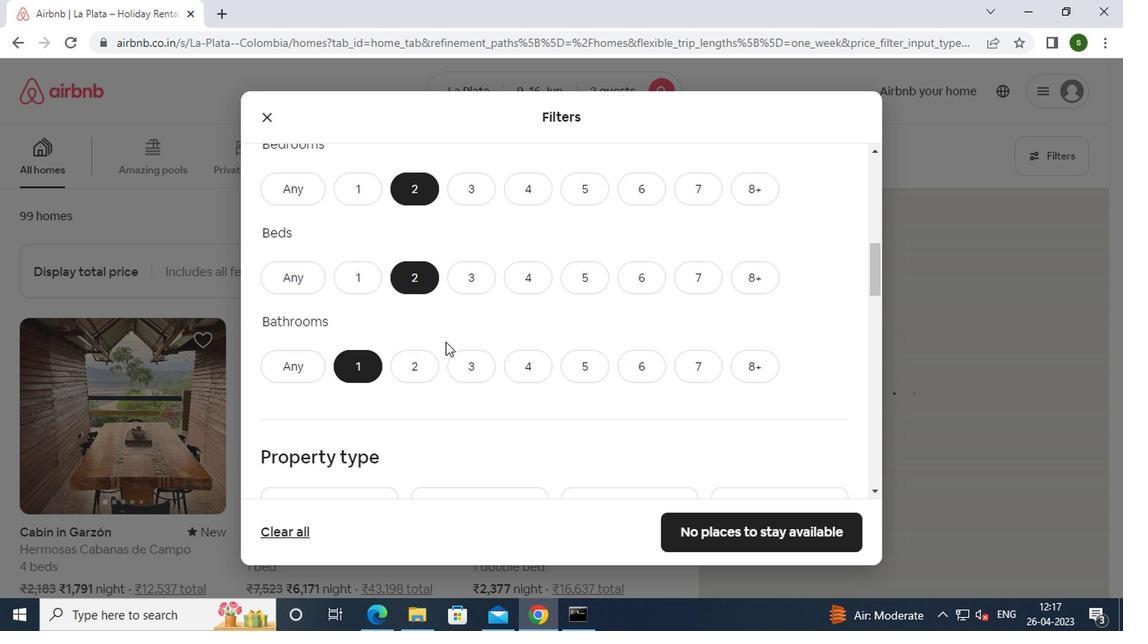 
Action: Mouse moved to (368, 366)
Screenshot: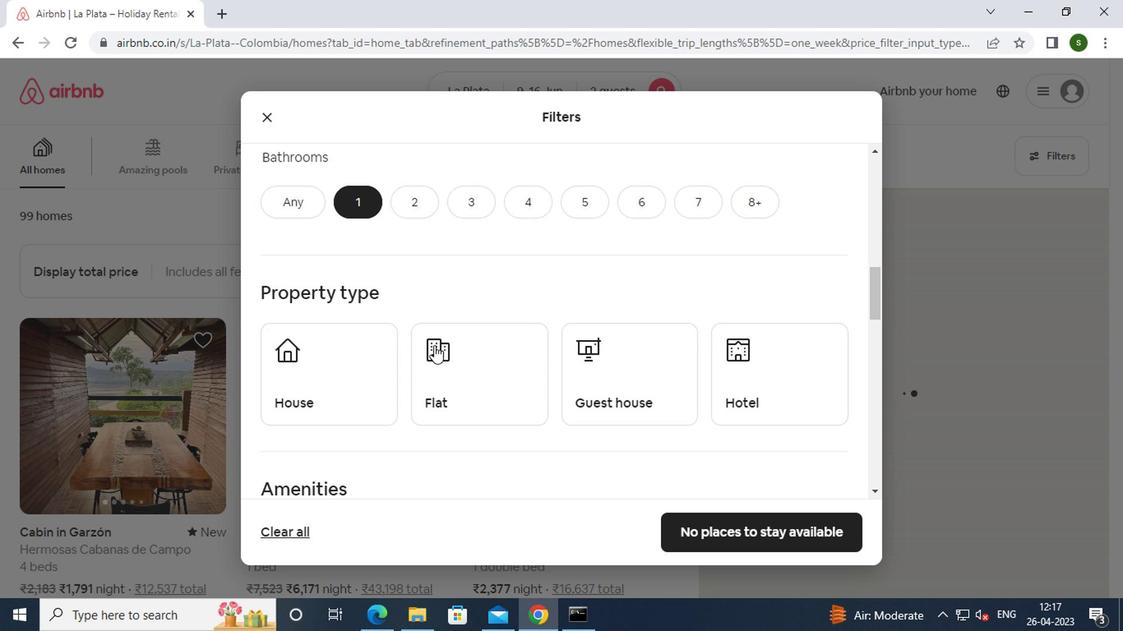 
Action: Mouse pressed left at (368, 366)
Screenshot: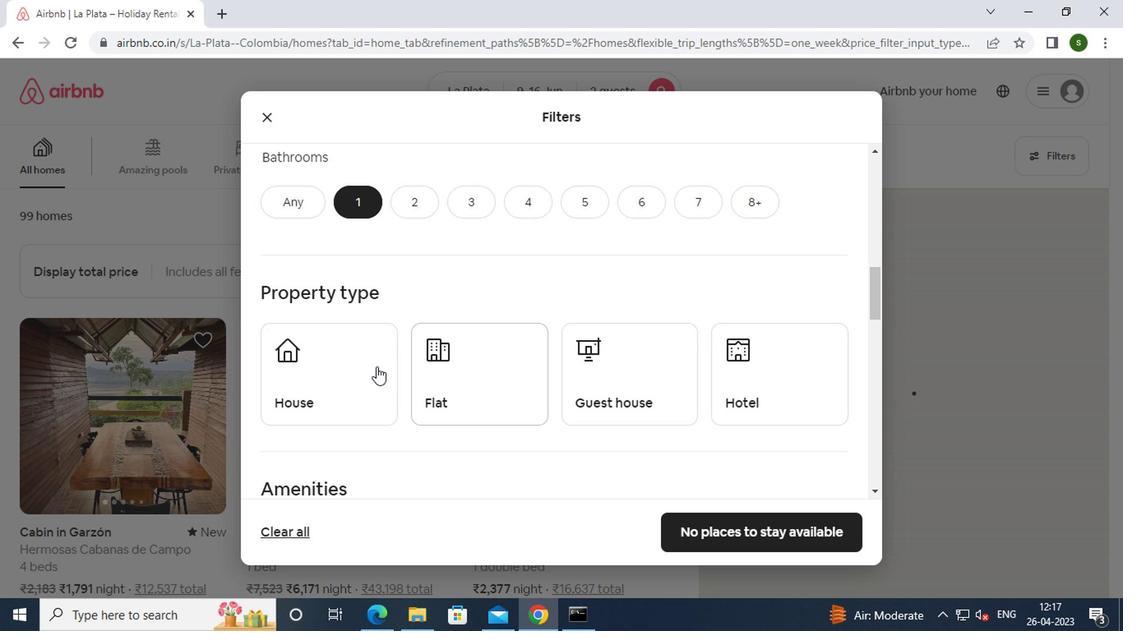 
Action: Mouse moved to (438, 366)
Screenshot: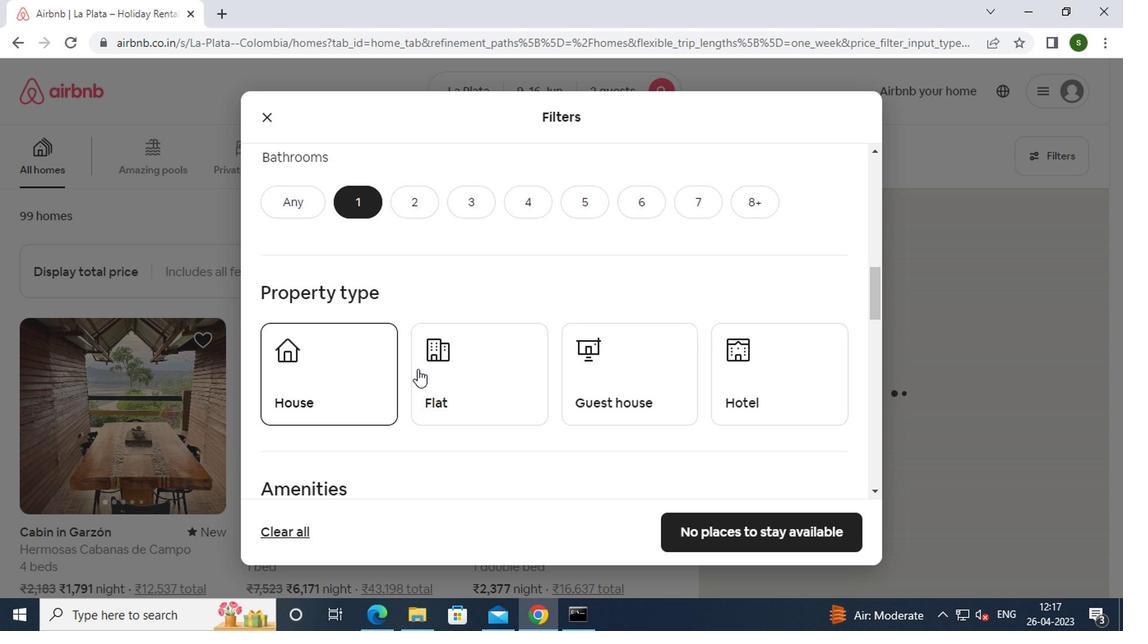 
Action: Mouse pressed left at (438, 366)
Screenshot: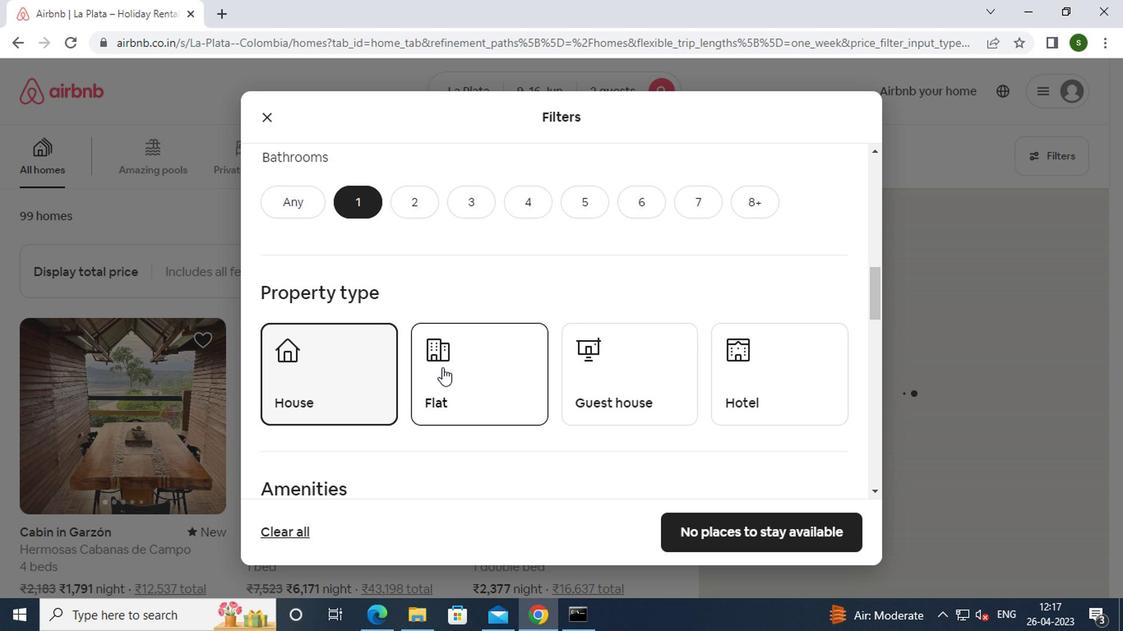 
Action: Mouse moved to (630, 368)
Screenshot: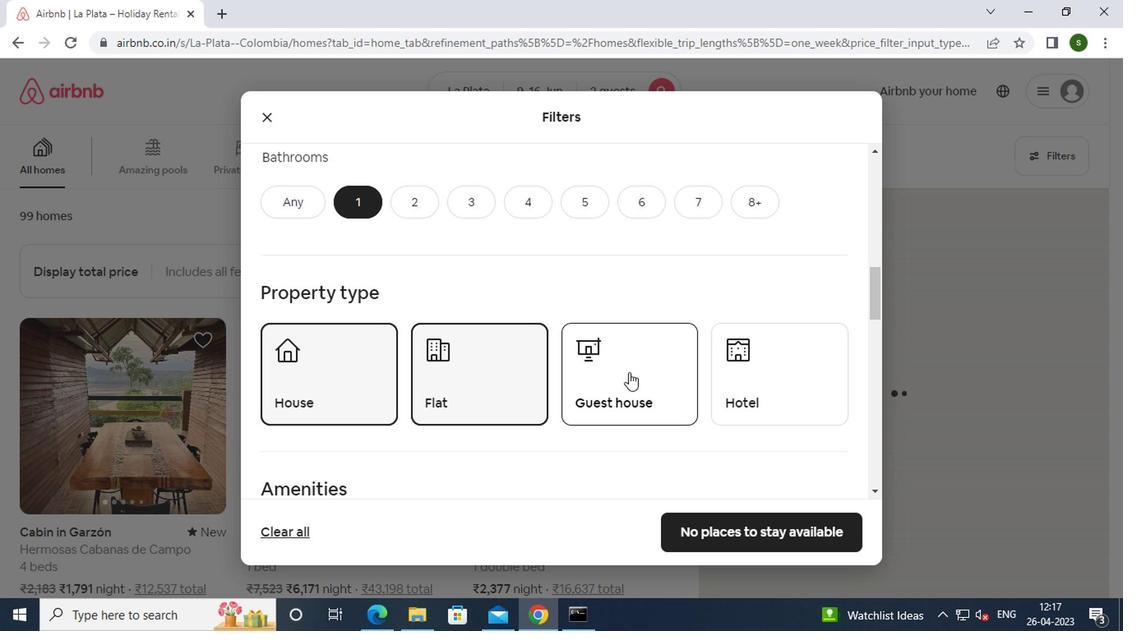 
Action: Mouse pressed left at (630, 368)
Screenshot: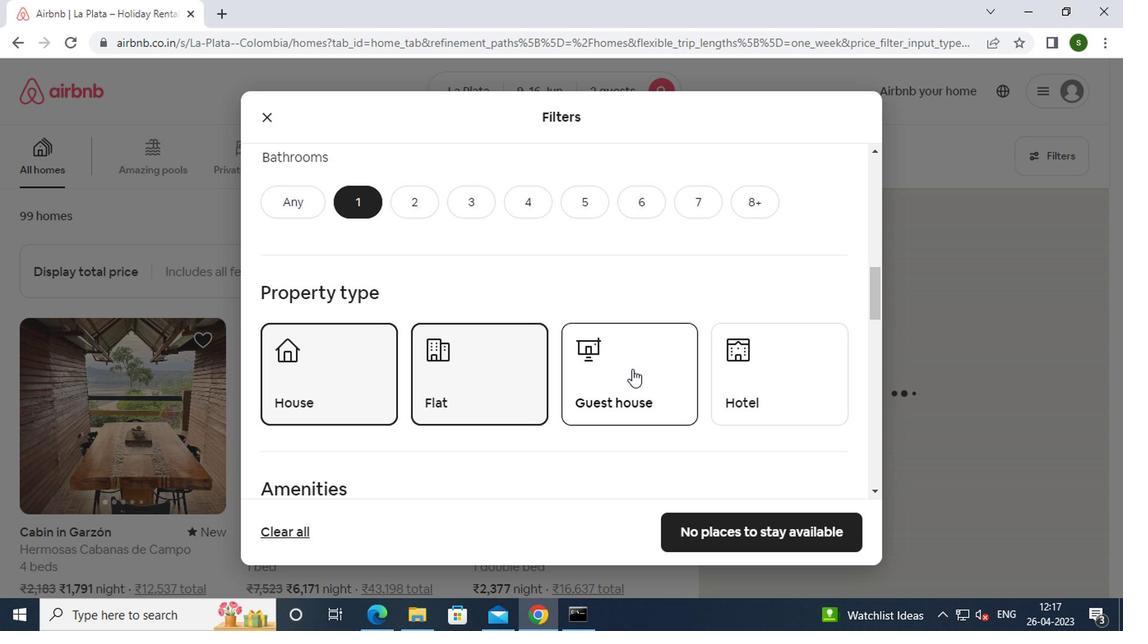 
Action: Mouse moved to (609, 366)
Screenshot: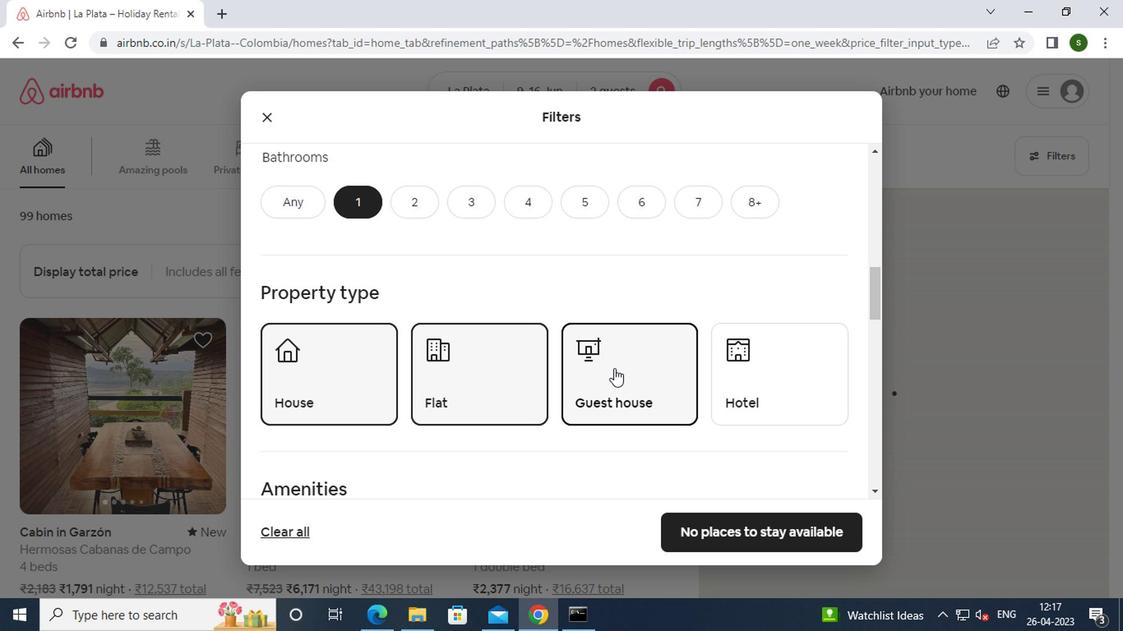 
Action: Mouse scrolled (609, 366) with delta (0, 0)
Screenshot: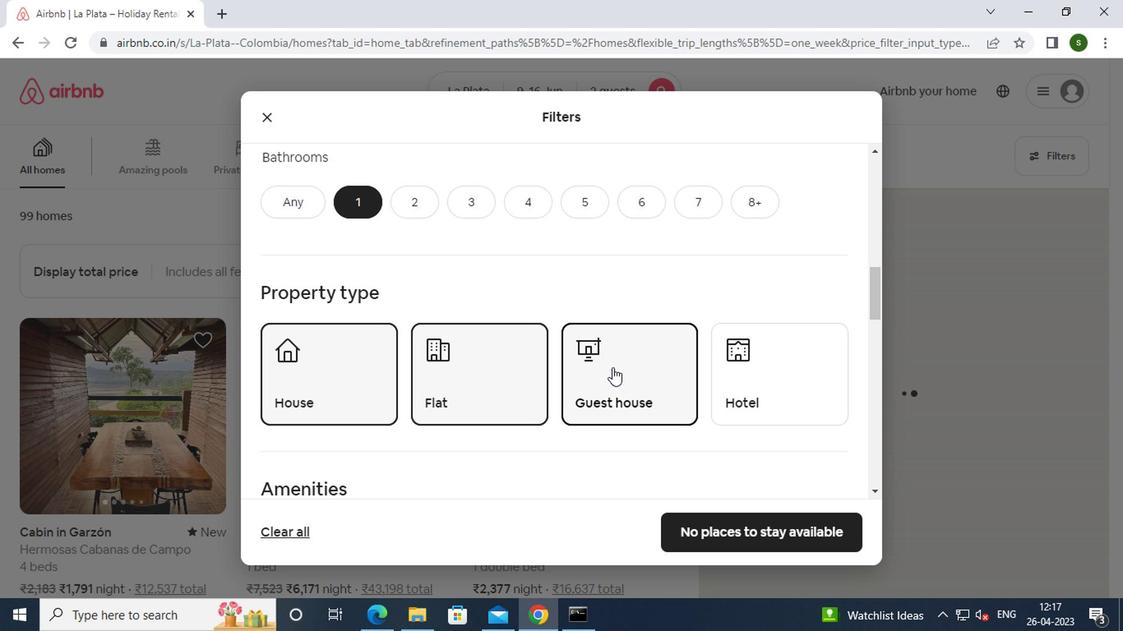 
Action: Mouse scrolled (609, 366) with delta (0, 0)
Screenshot: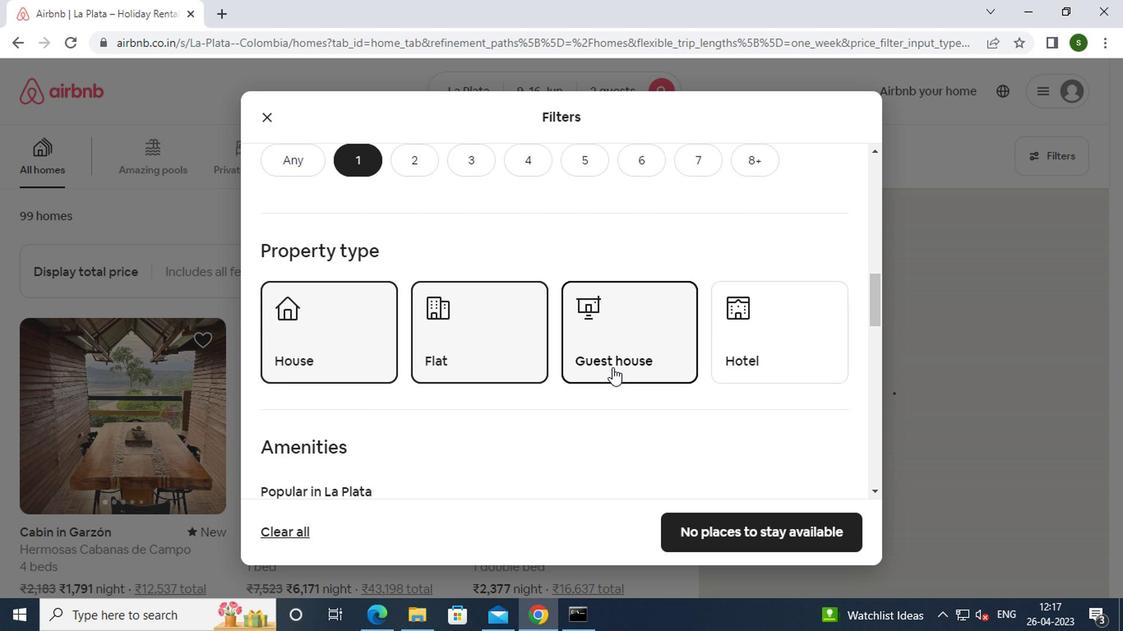 
Action: Mouse scrolled (609, 366) with delta (0, 0)
Screenshot: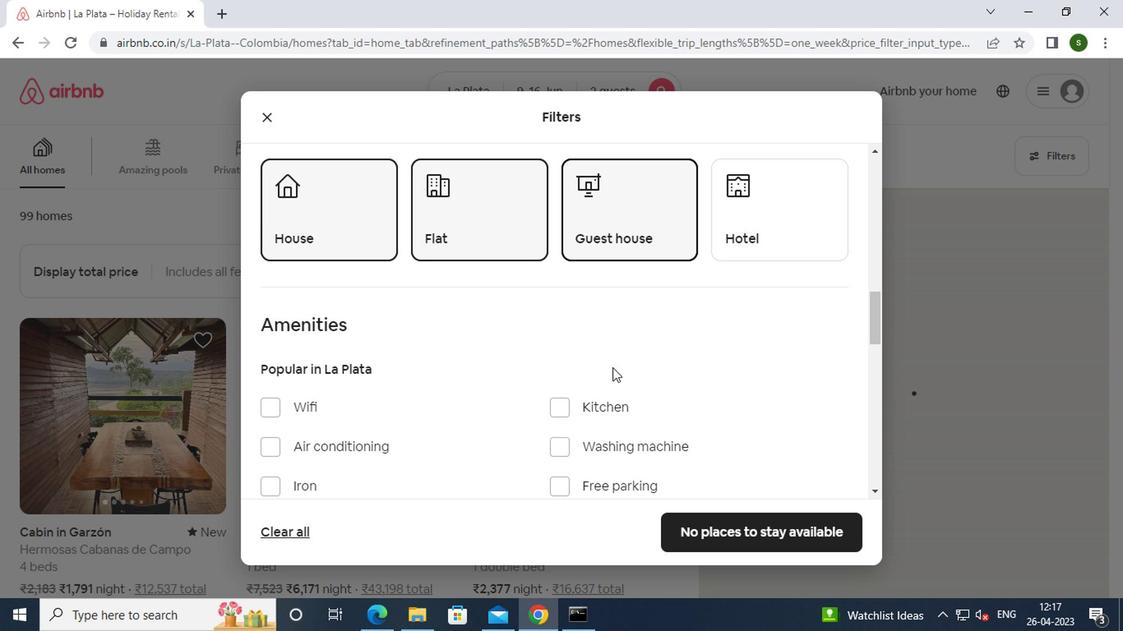
Action: Mouse moved to (609, 365)
Screenshot: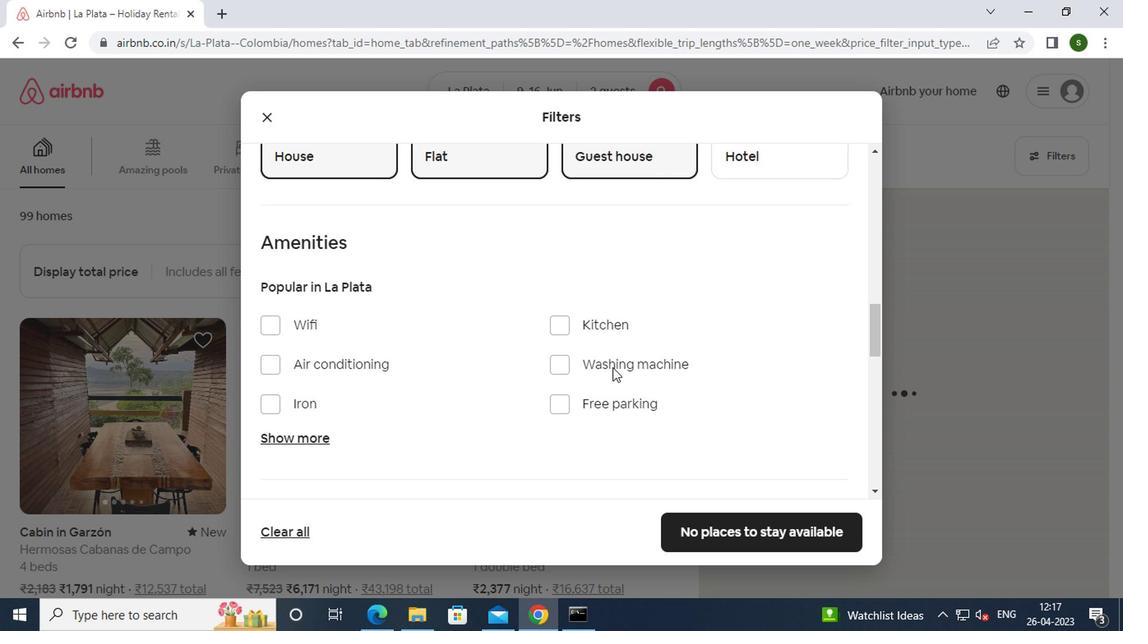 
Action: Mouse pressed left at (609, 365)
Screenshot: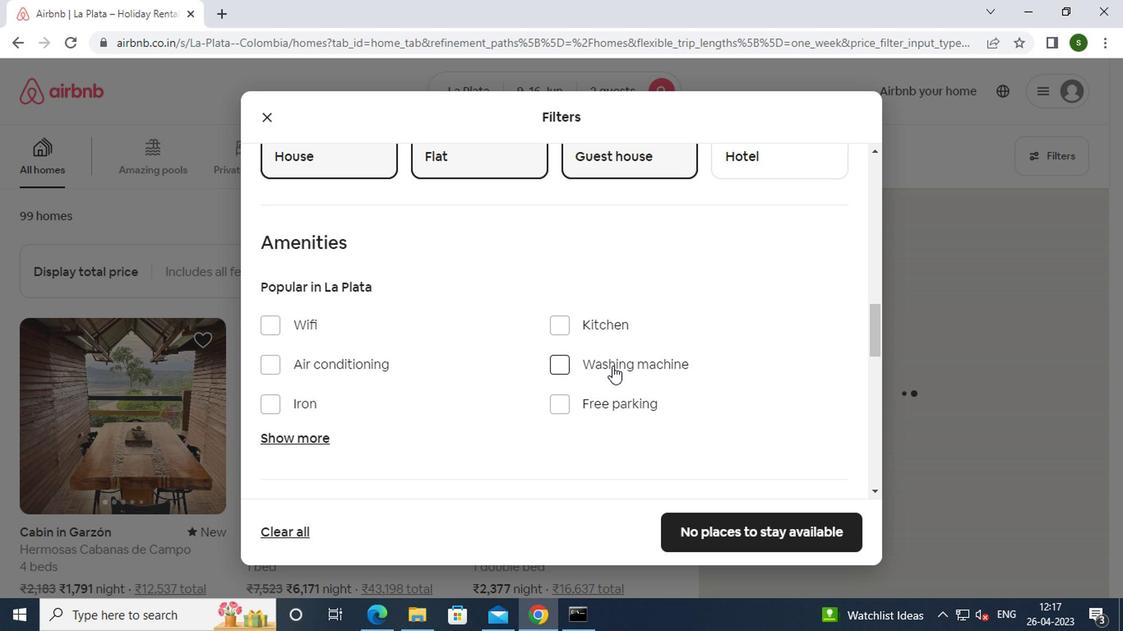 
Action: Mouse scrolled (609, 364) with delta (0, 0)
Screenshot: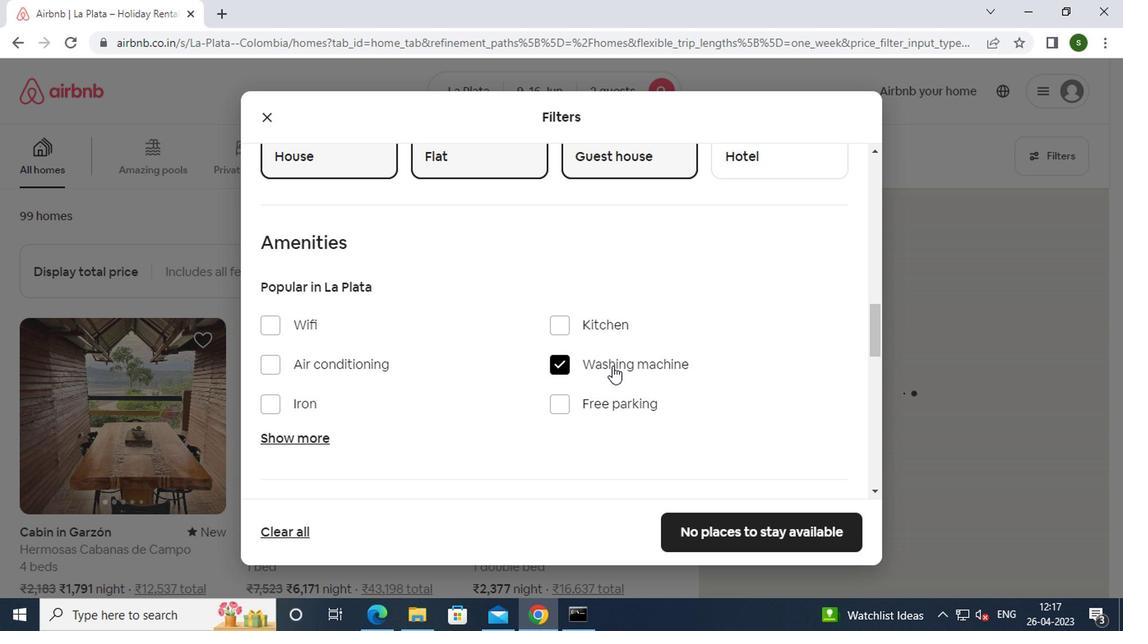 
Action: Mouse scrolled (609, 364) with delta (0, 0)
Screenshot: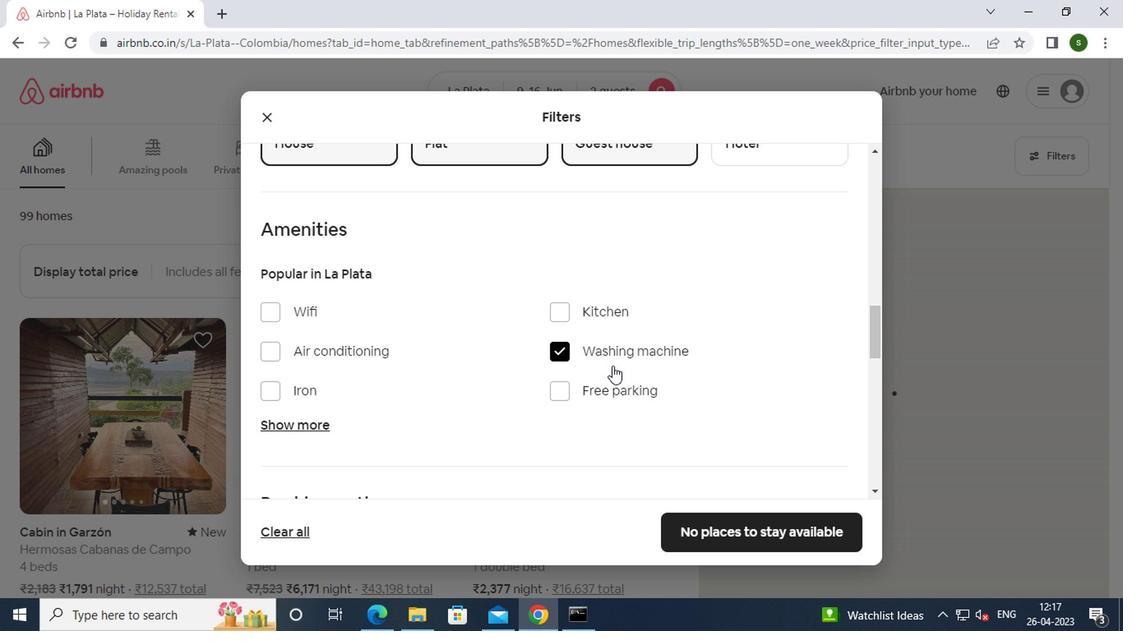 
Action: Mouse scrolled (609, 364) with delta (0, 0)
Screenshot: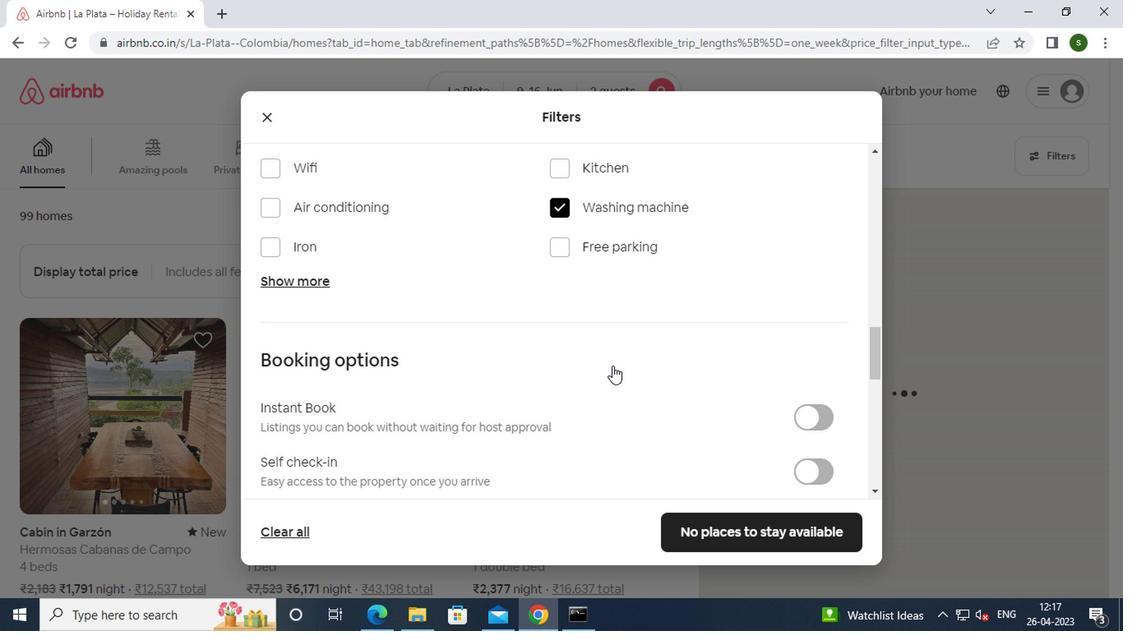 
Action: Mouse moved to (813, 389)
Screenshot: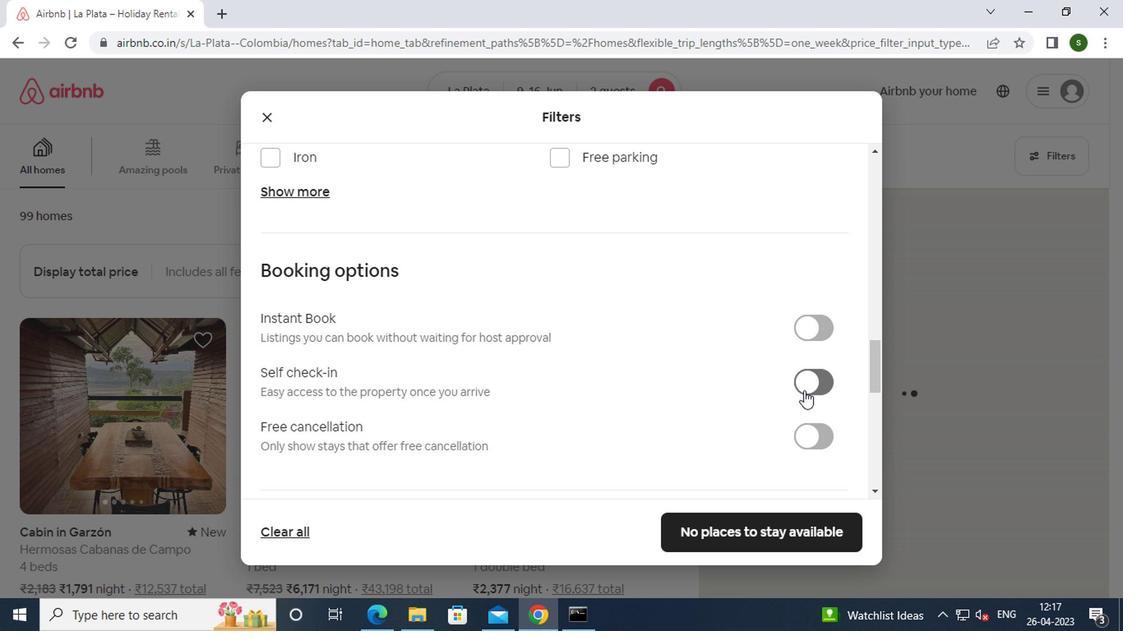 
Action: Mouse pressed left at (813, 389)
Screenshot: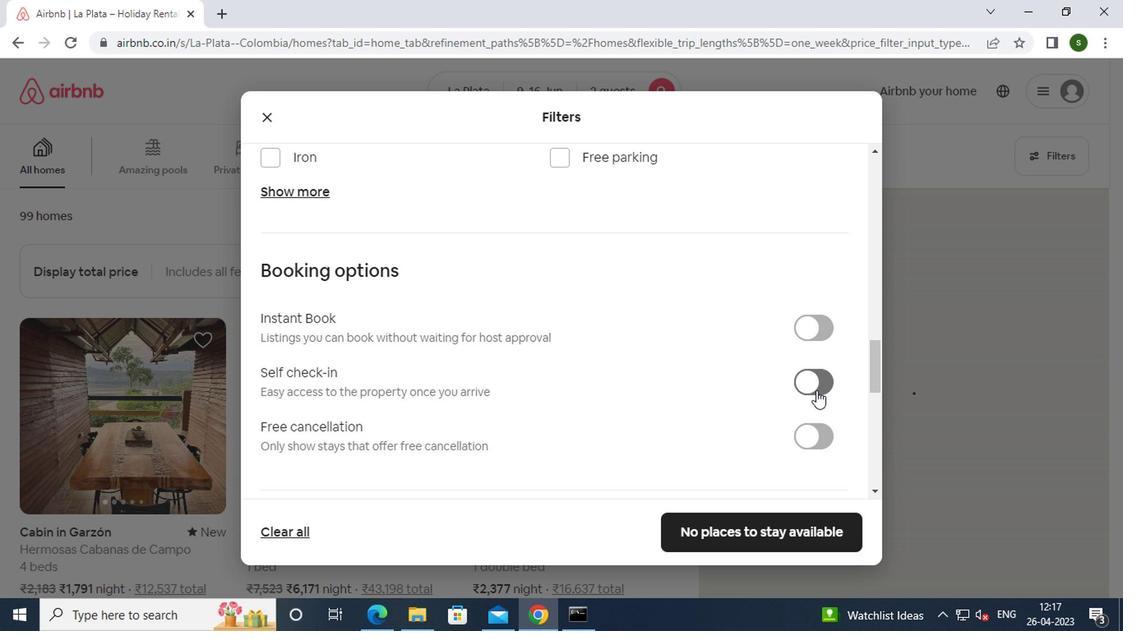 
Action: Mouse moved to (474, 358)
Screenshot: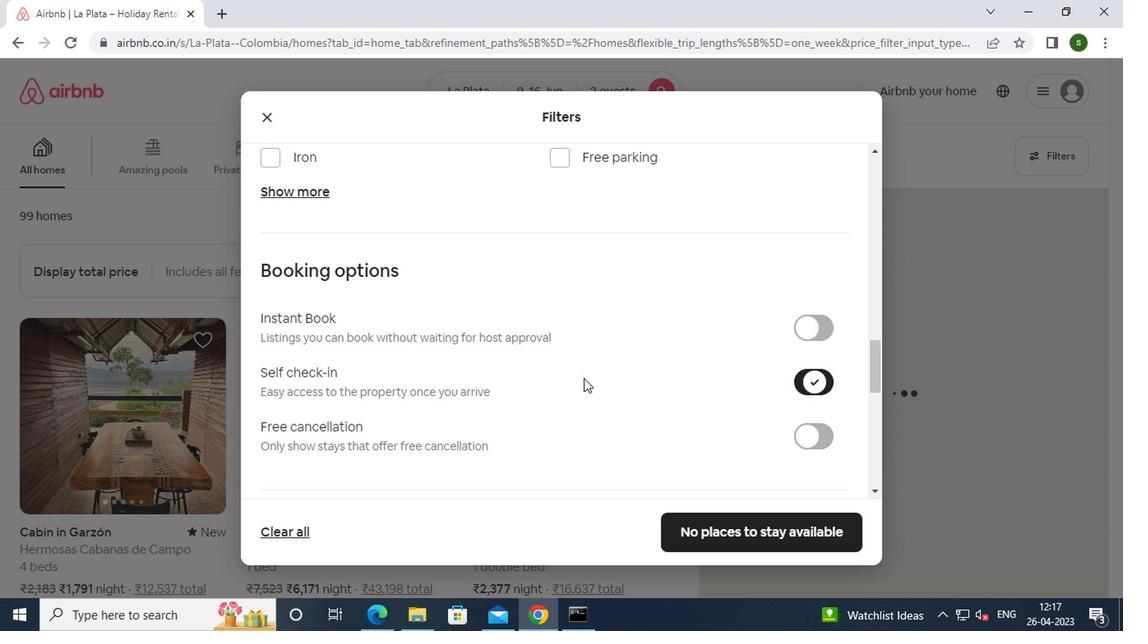 
Action: Mouse scrolled (474, 357) with delta (0, 0)
Screenshot: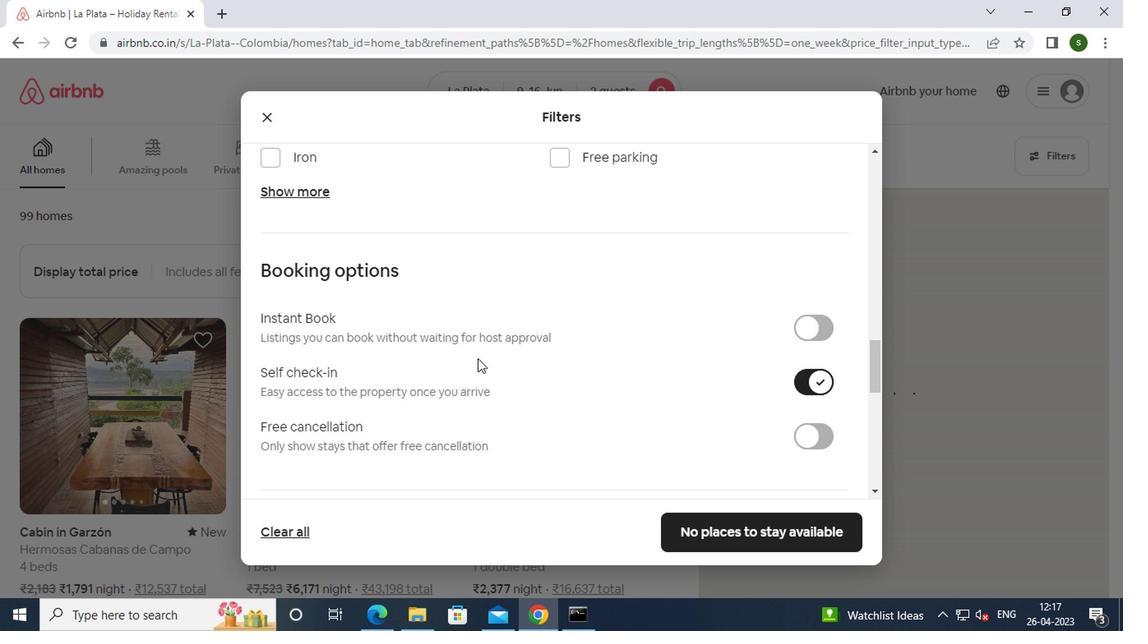
Action: Mouse scrolled (474, 357) with delta (0, 0)
Screenshot: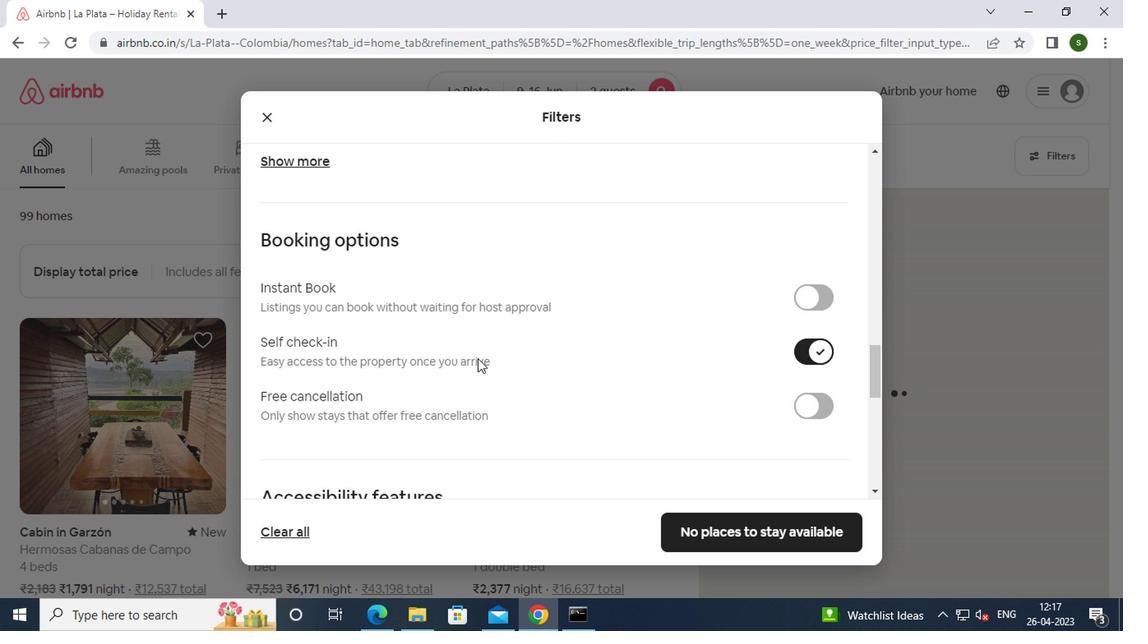 
Action: Mouse scrolled (474, 357) with delta (0, 0)
Screenshot: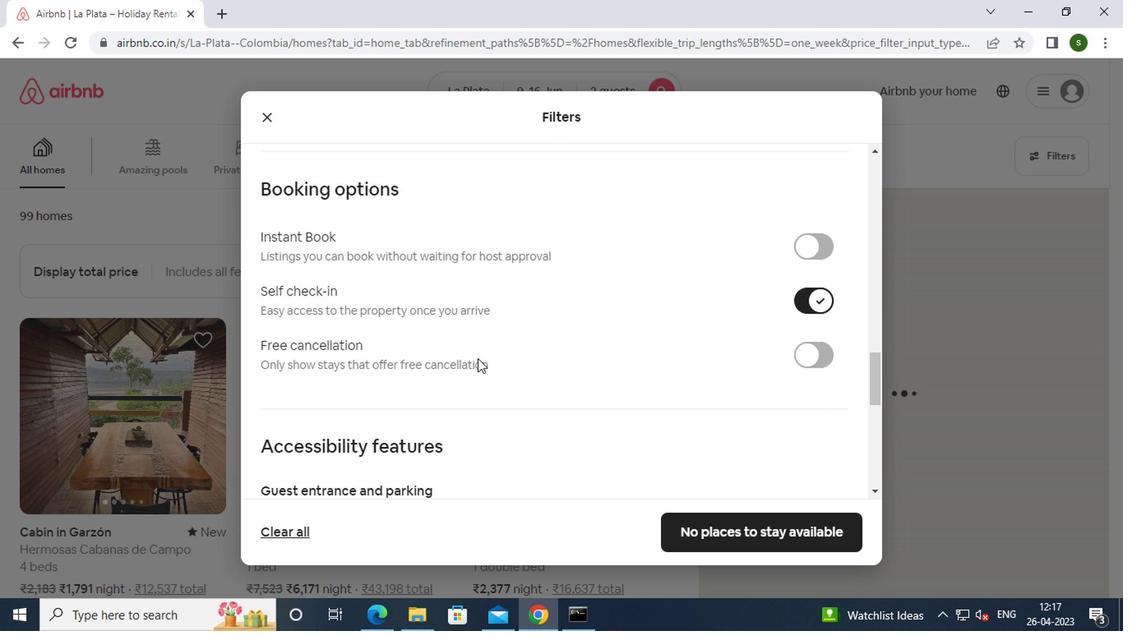 
Action: Mouse scrolled (474, 357) with delta (0, 0)
Screenshot: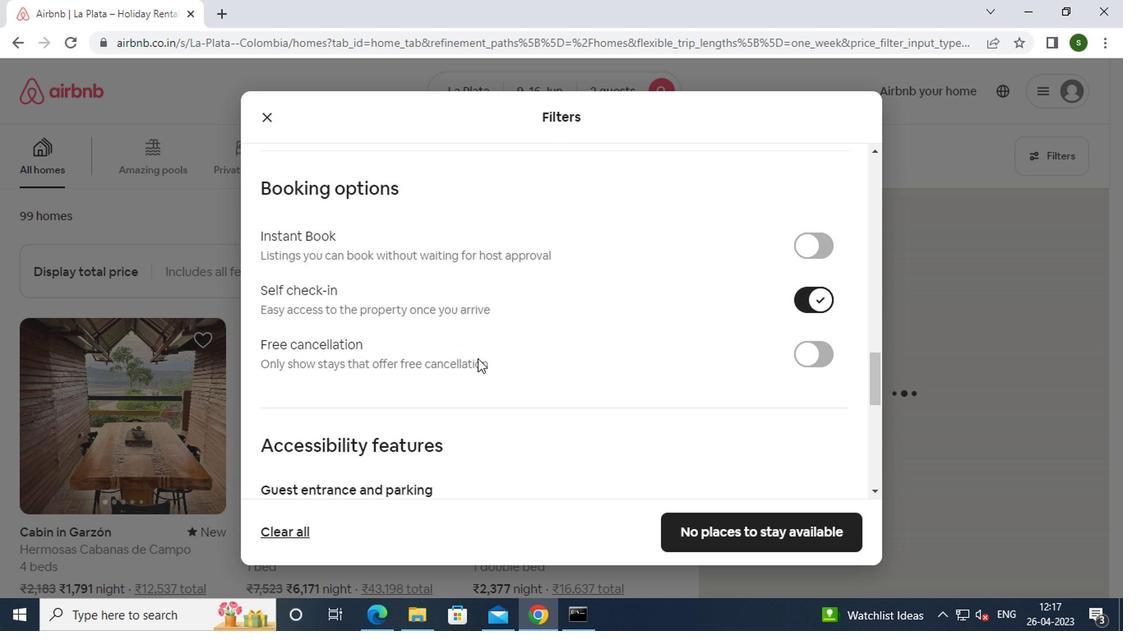 
Action: Mouse scrolled (474, 357) with delta (0, 0)
Screenshot: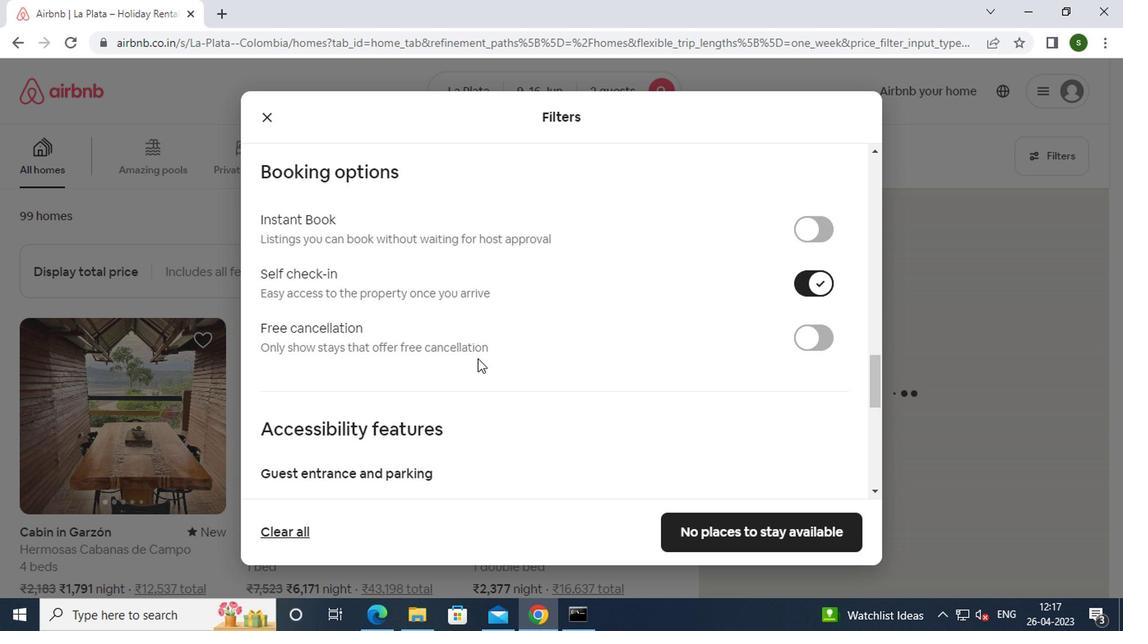 
Action: Mouse scrolled (474, 357) with delta (0, 0)
Screenshot: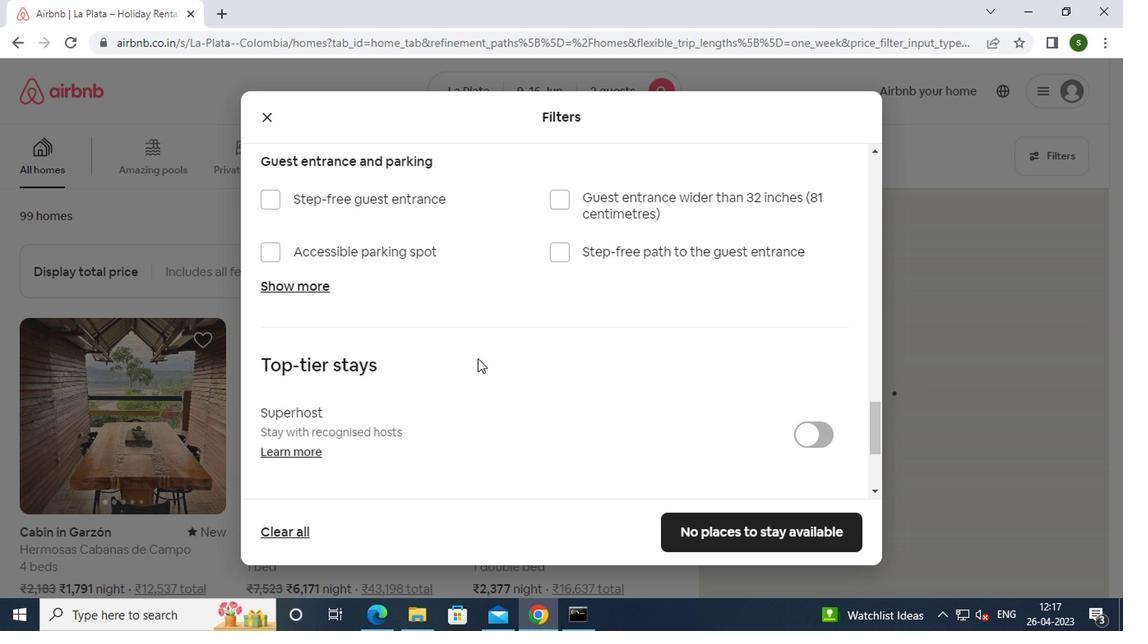 
Action: Mouse scrolled (474, 357) with delta (0, 0)
Screenshot: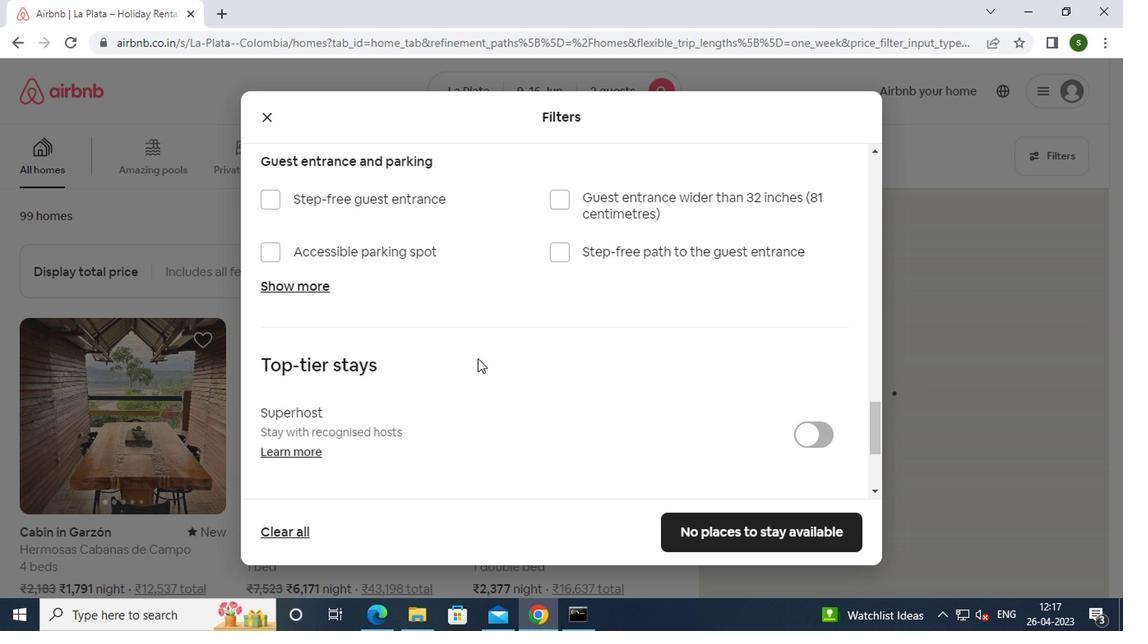 
Action: Mouse scrolled (474, 357) with delta (0, 0)
Screenshot: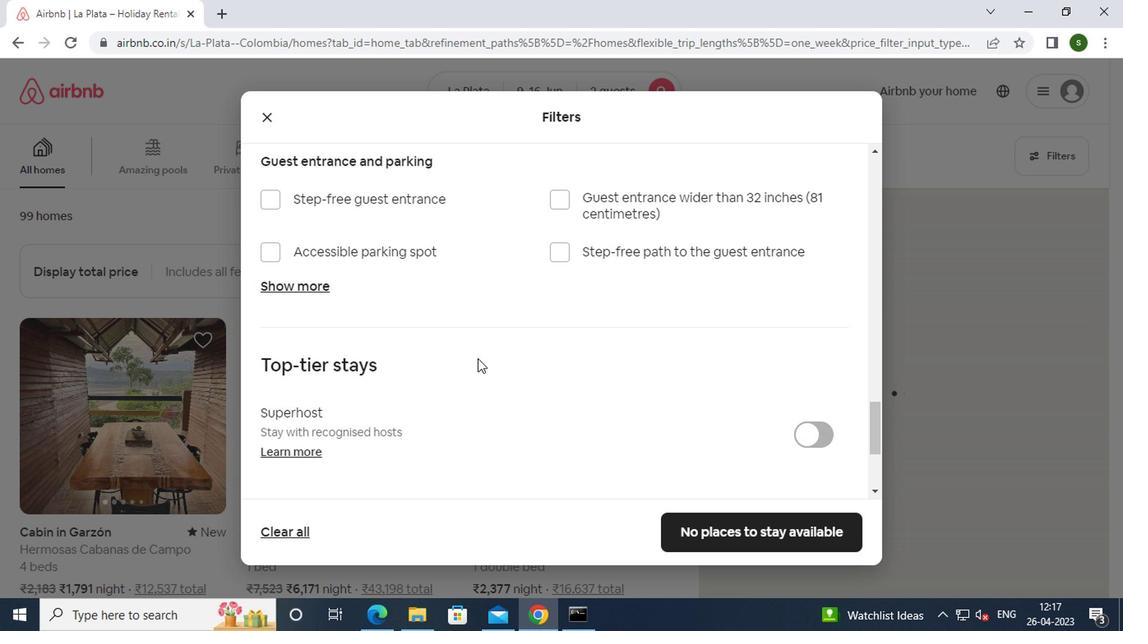 
Action: Mouse scrolled (474, 357) with delta (0, 0)
Screenshot: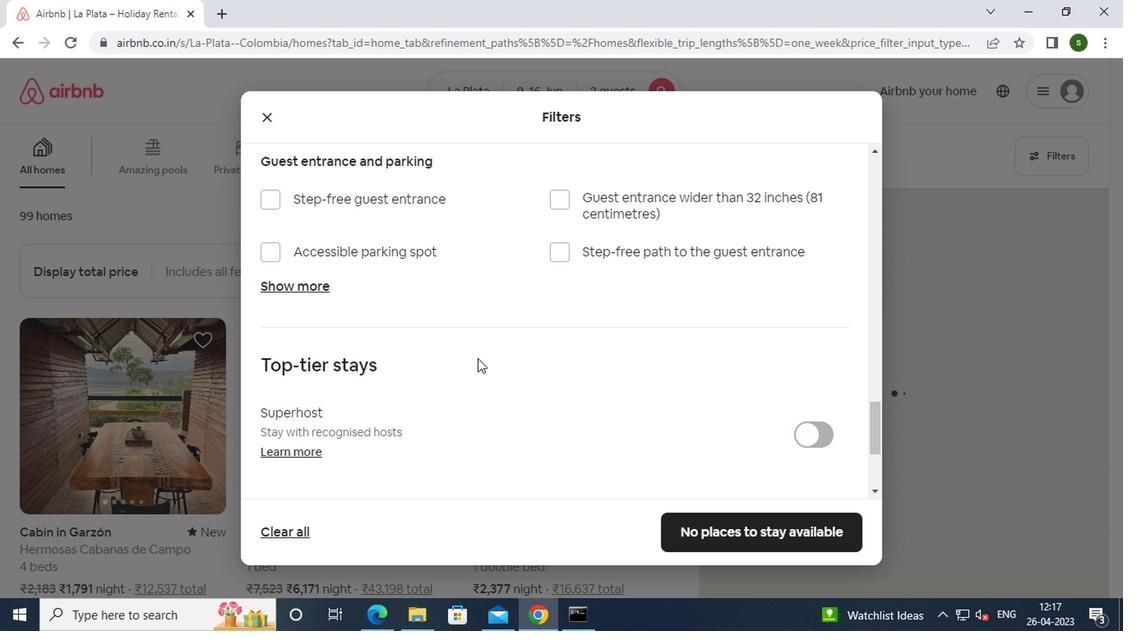 
Action: Mouse moved to (315, 380)
Screenshot: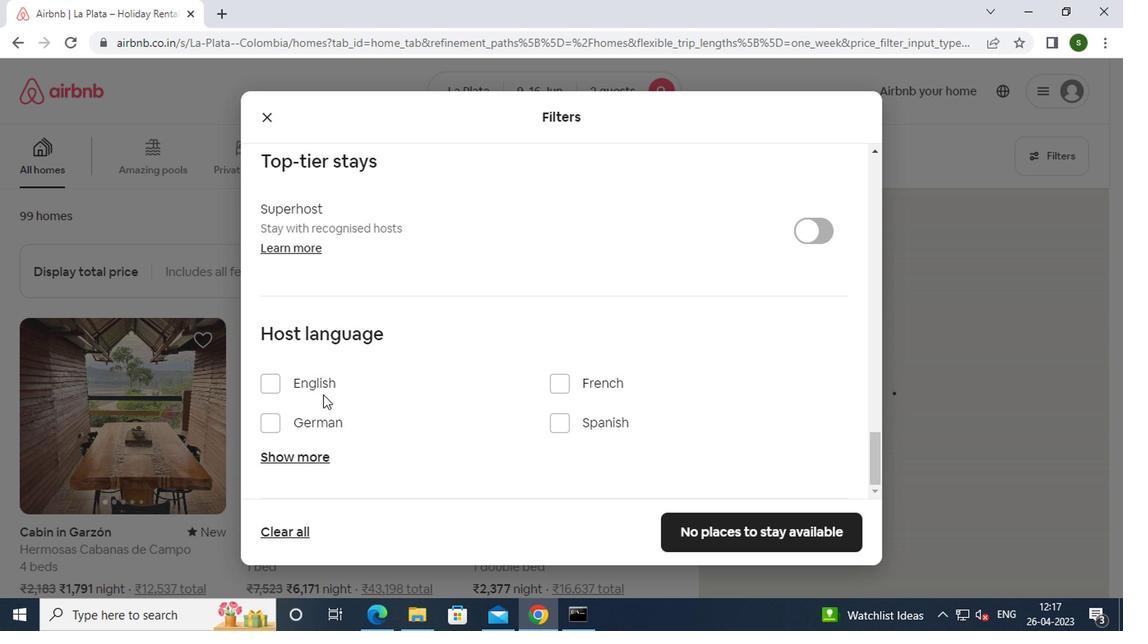 
Action: Mouse pressed left at (315, 380)
Screenshot: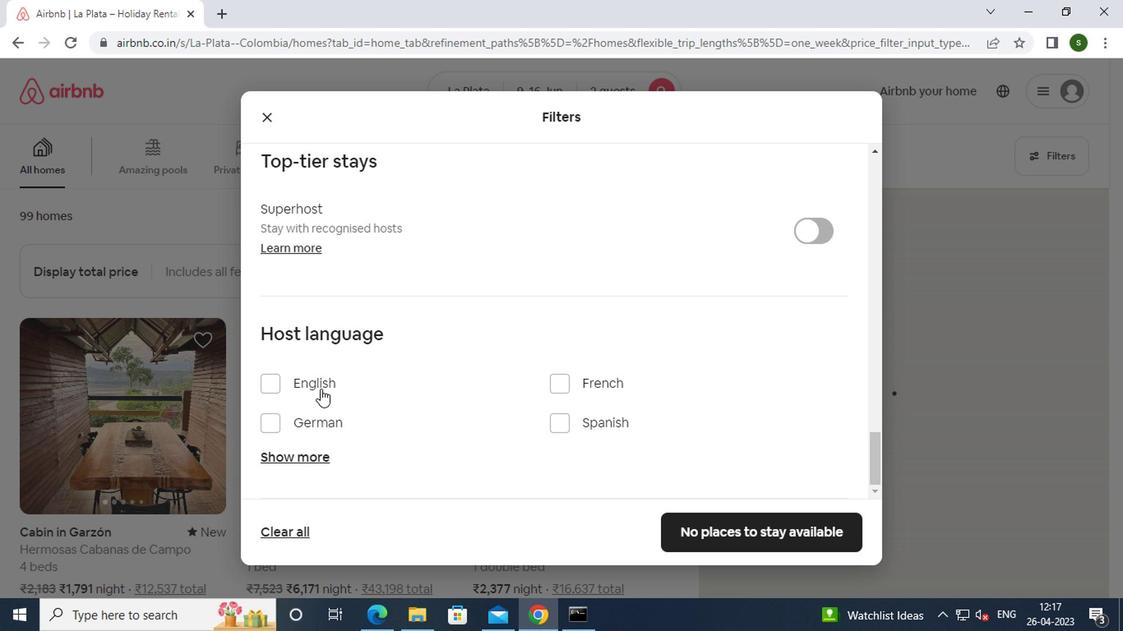 
Action: Mouse moved to (749, 542)
Screenshot: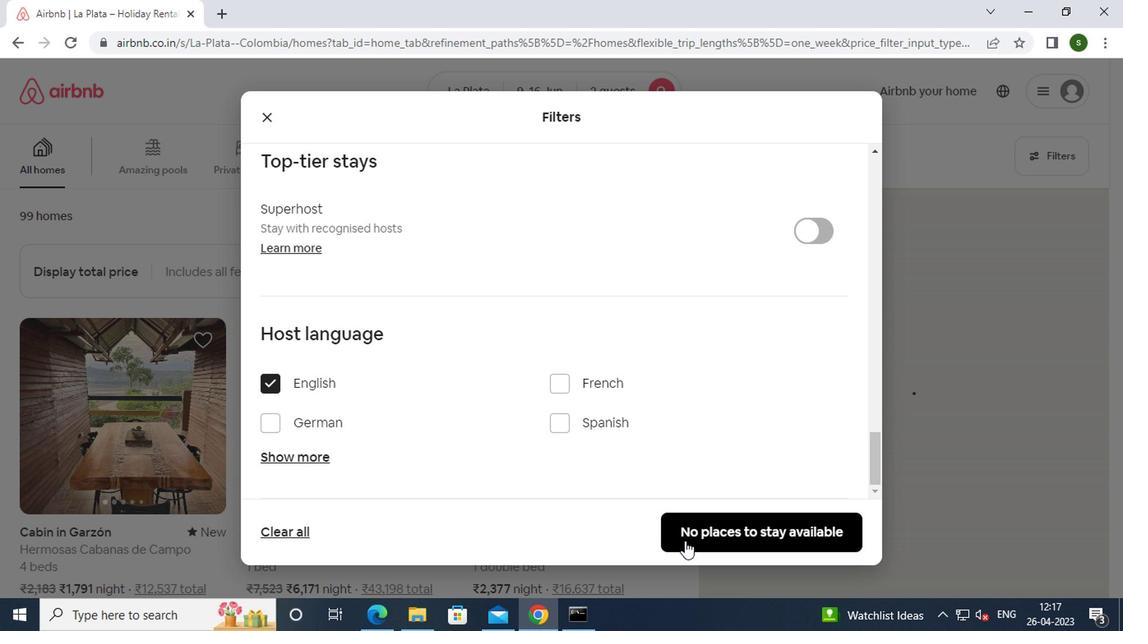 
Action: Mouse pressed left at (749, 542)
Screenshot: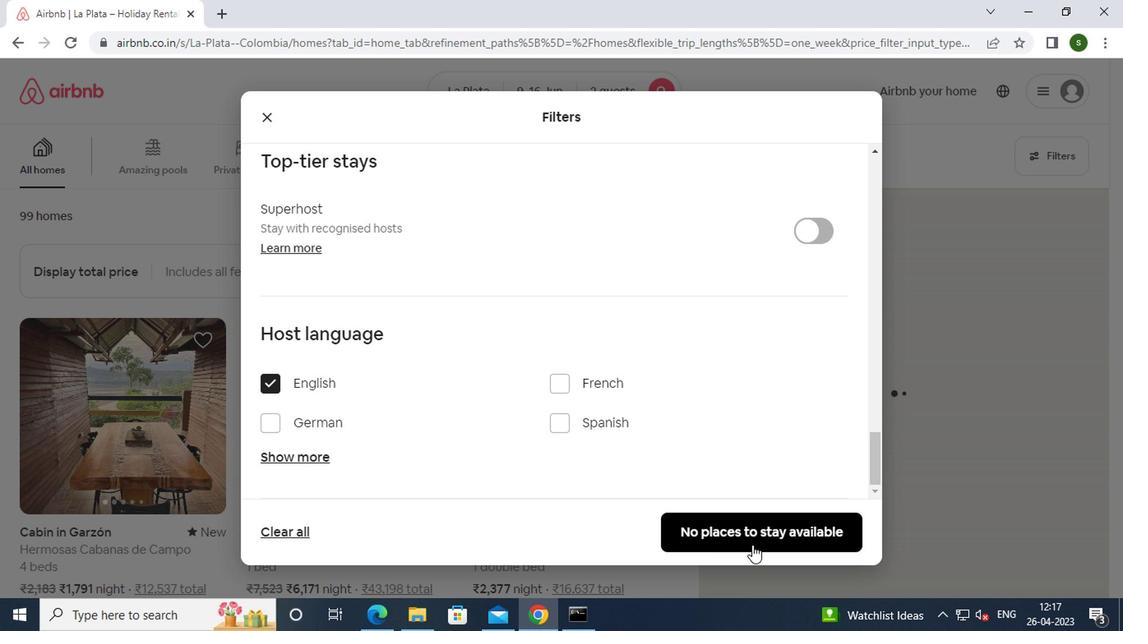 
